 Task: Create new Company, with domain: 'omron.com' and type: 'Other'. Add new contact for this company, with mail Id: 'Arav.Singh@omron.com', First Name: Arav, Last name:  Singh, Job Title: 'Chief Financial Officer', Phone Number: '(201) 555-6792'. Change life cycle stage to  Lead and lead status to  Open. Logged in from softage.5@softage.net
Action: Mouse moved to (76, 58)
Screenshot: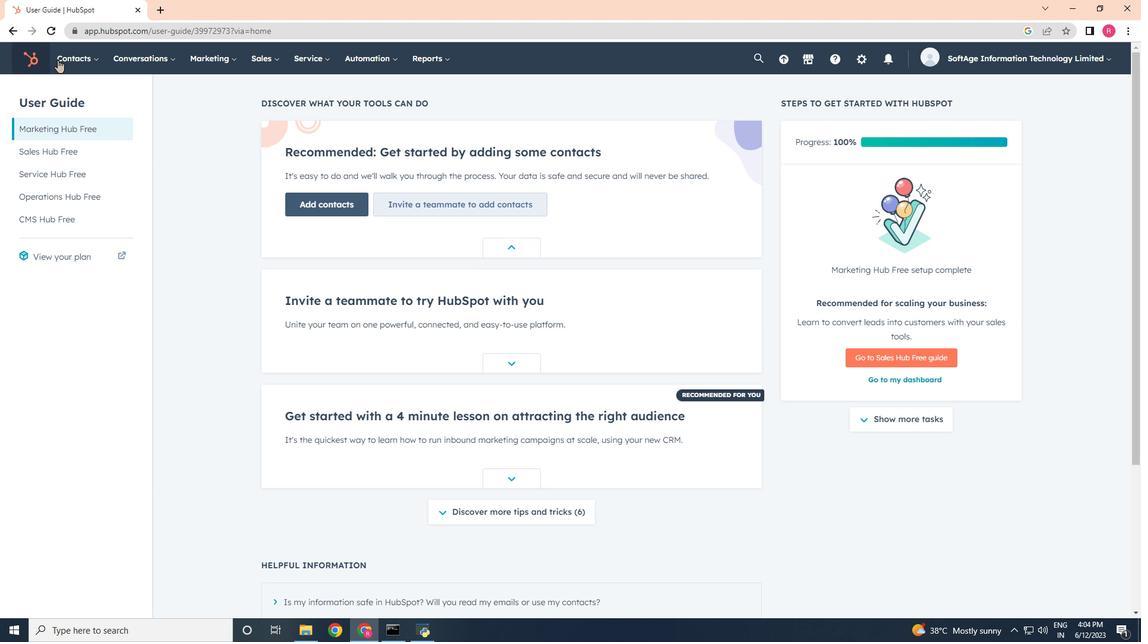 
Action: Mouse pressed left at (76, 58)
Screenshot: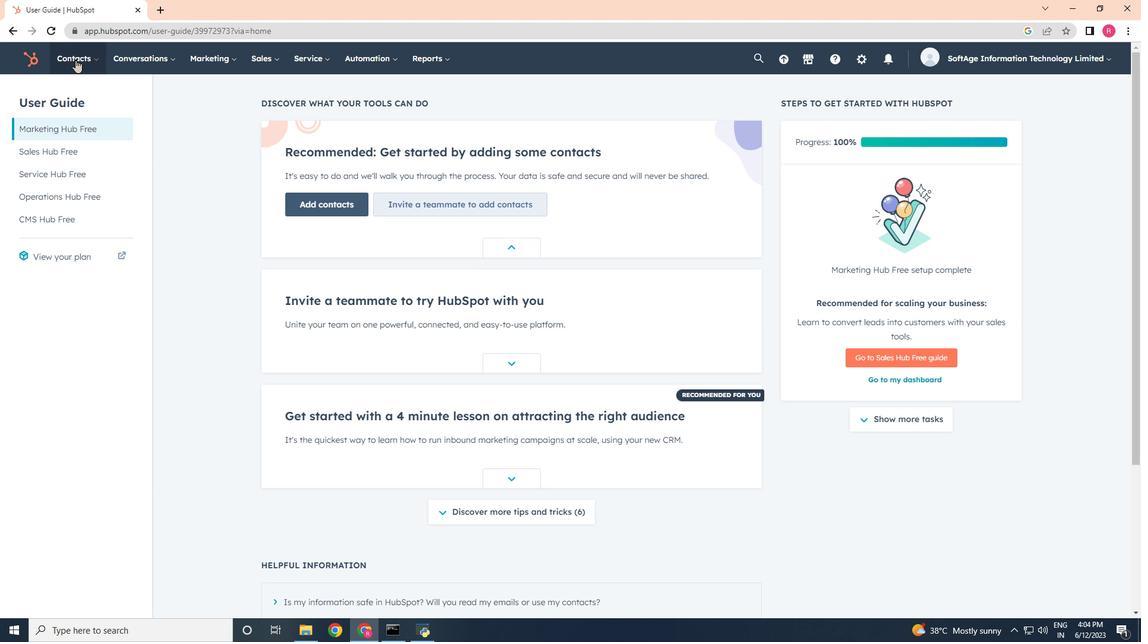 
Action: Mouse moved to (93, 123)
Screenshot: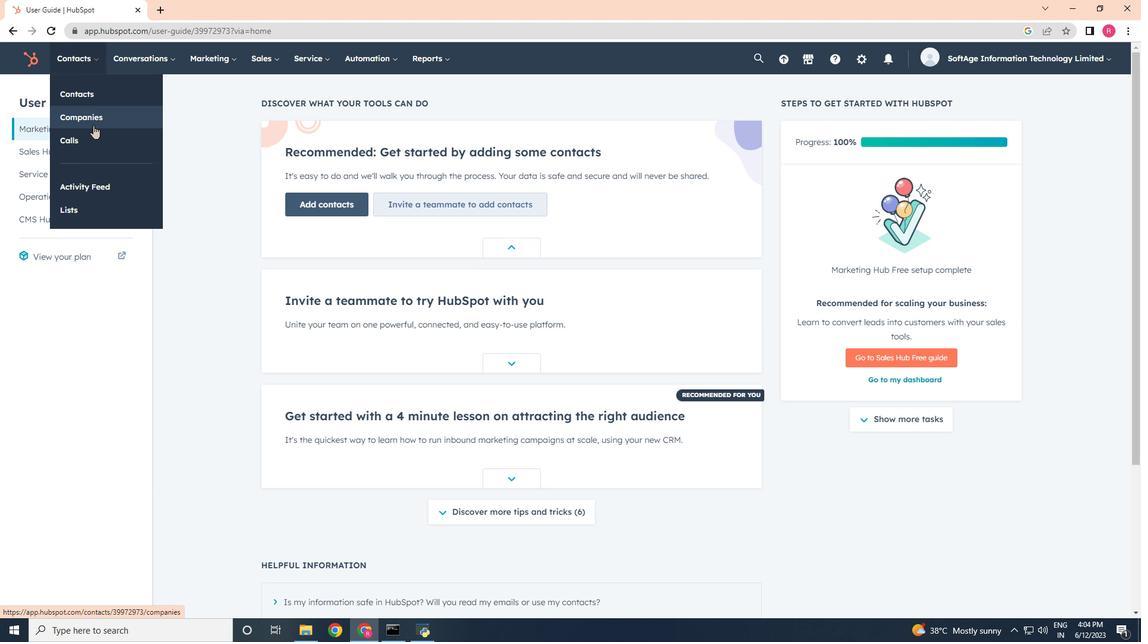 
Action: Mouse pressed left at (93, 123)
Screenshot: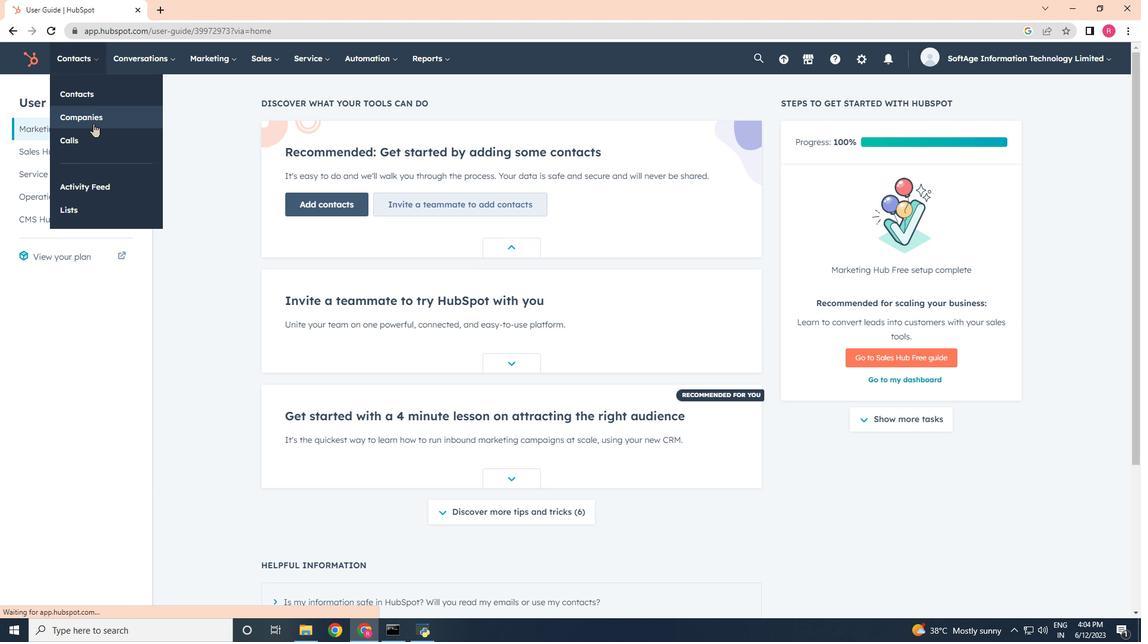 
Action: Mouse moved to (1087, 106)
Screenshot: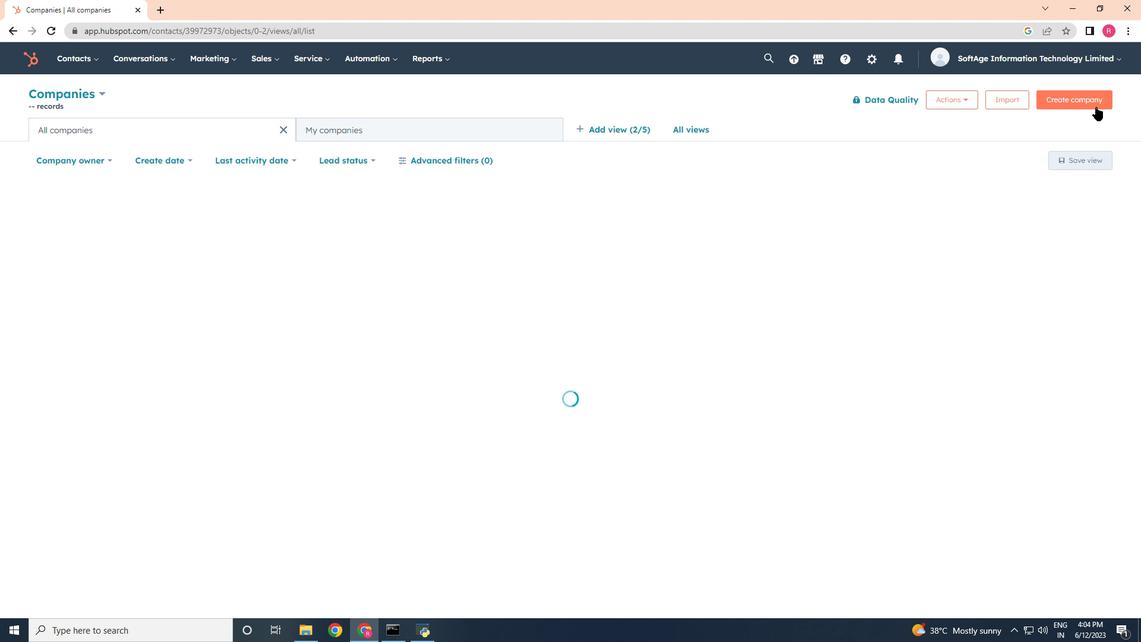 
Action: Mouse pressed left at (1087, 106)
Screenshot: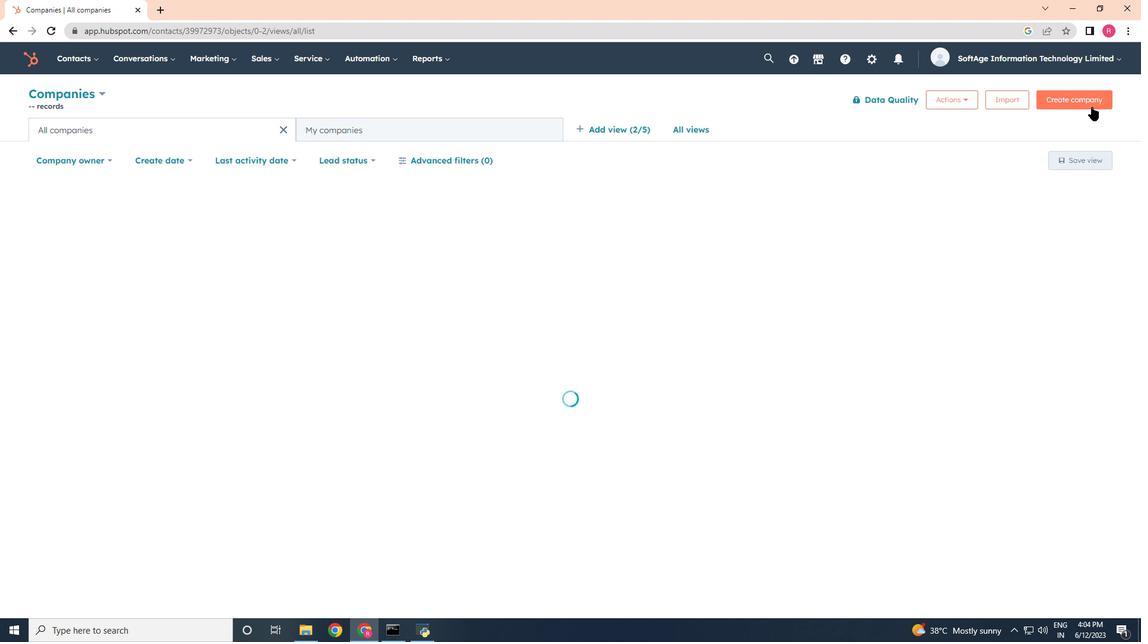 
Action: Mouse moved to (844, 160)
Screenshot: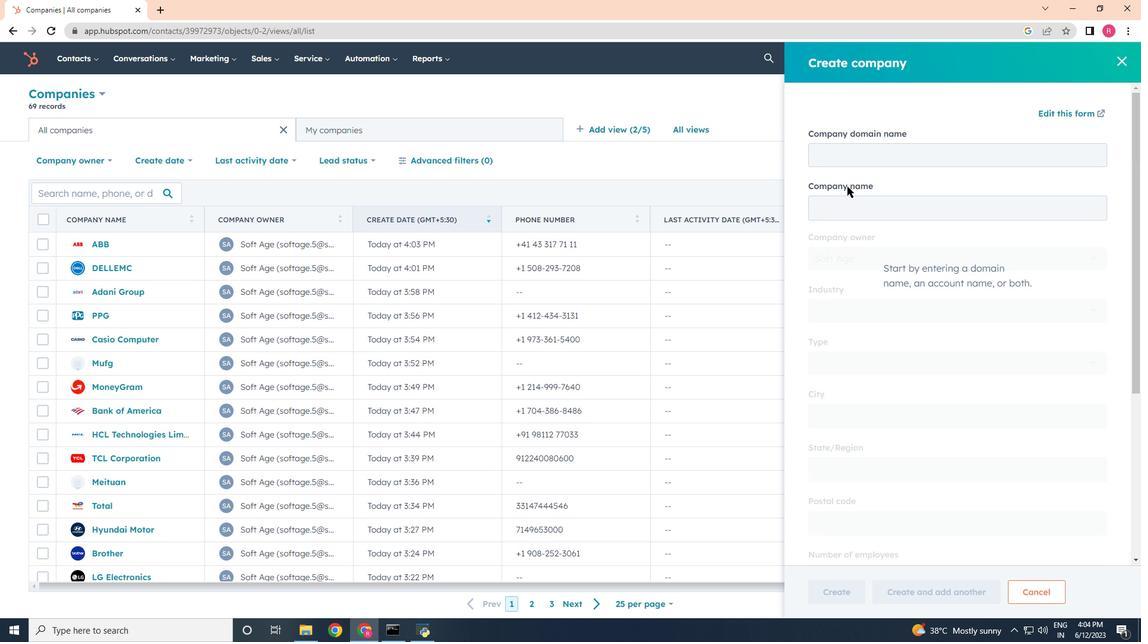 
Action: Mouse pressed left at (844, 160)
Screenshot: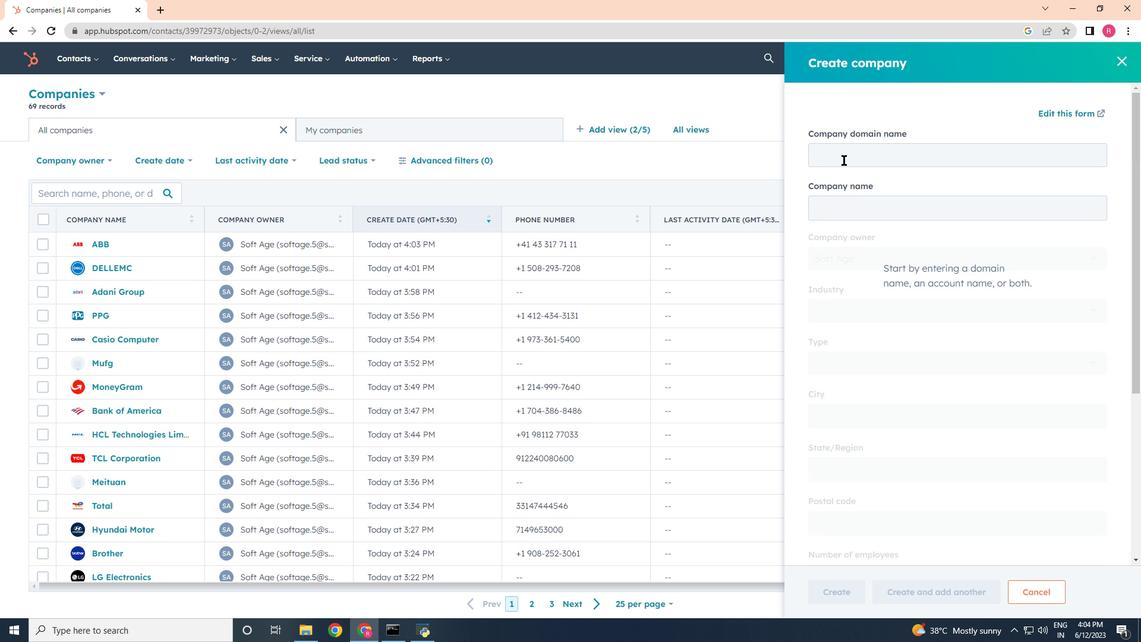 
Action: Mouse moved to (844, 159)
Screenshot: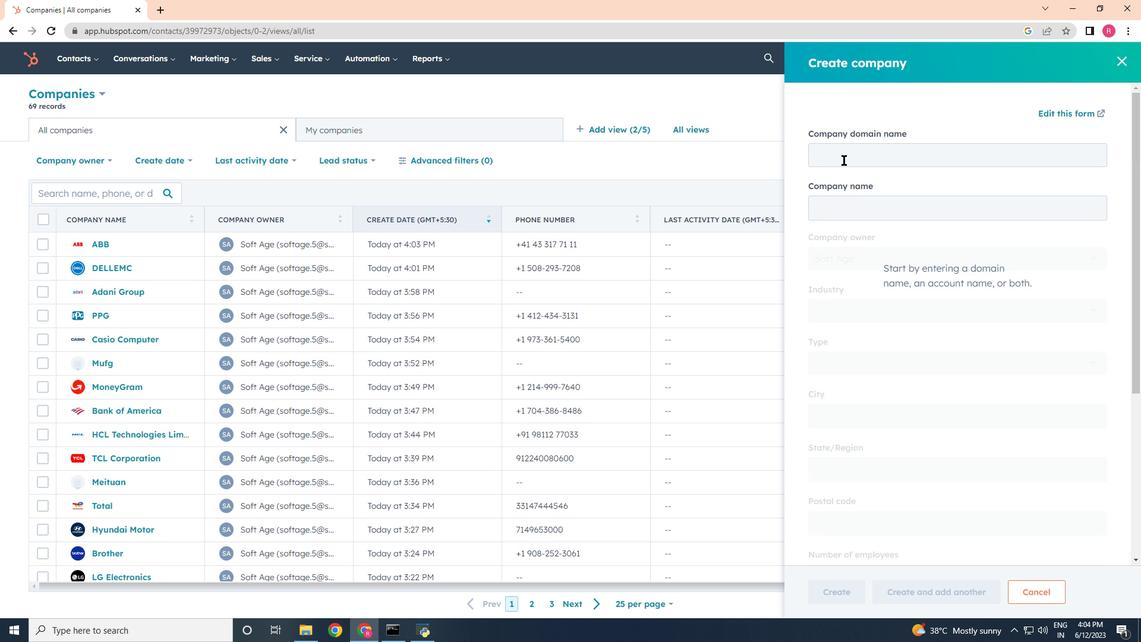 
Action: Key pressed omron.com
Screenshot: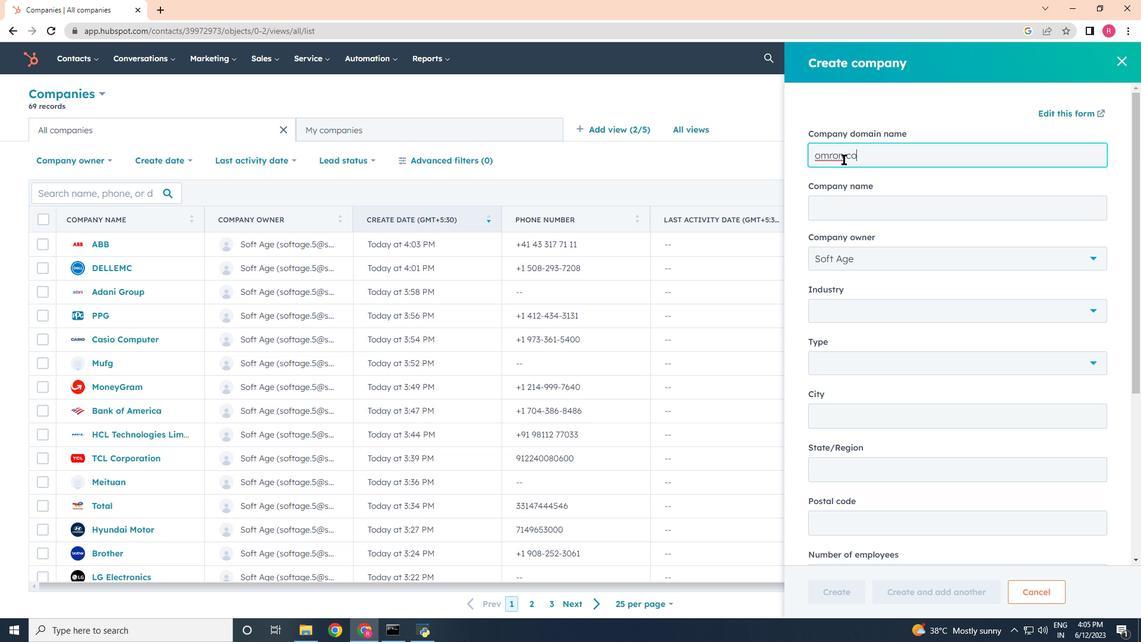 
Action: Mouse moved to (870, 354)
Screenshot: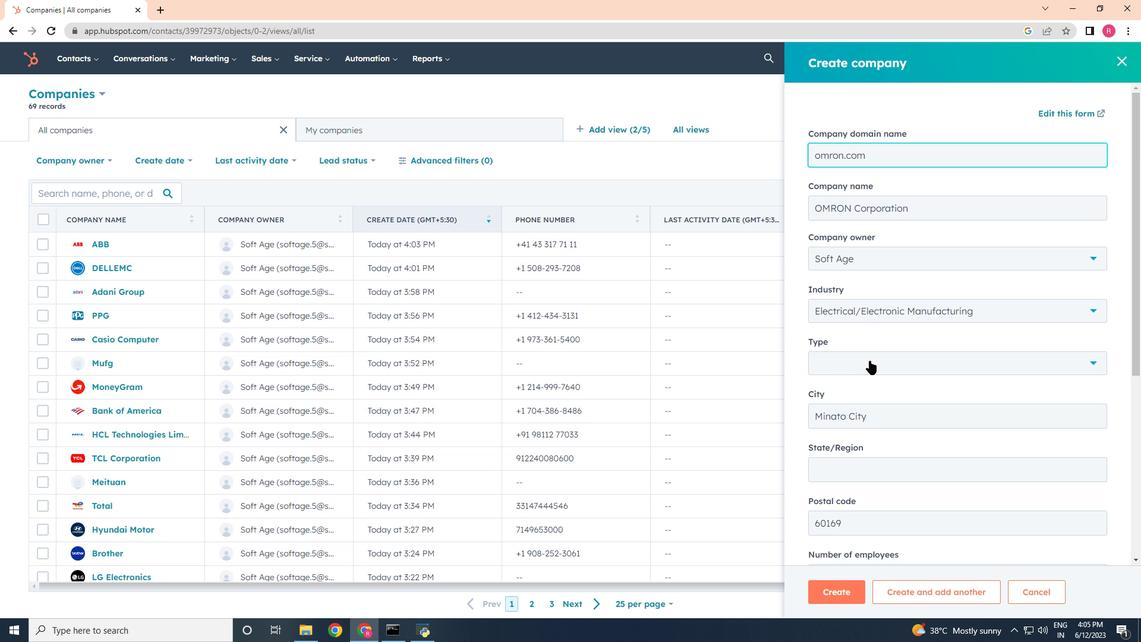 
Action: Mouse pressed left at (870, 354)
Screenshot: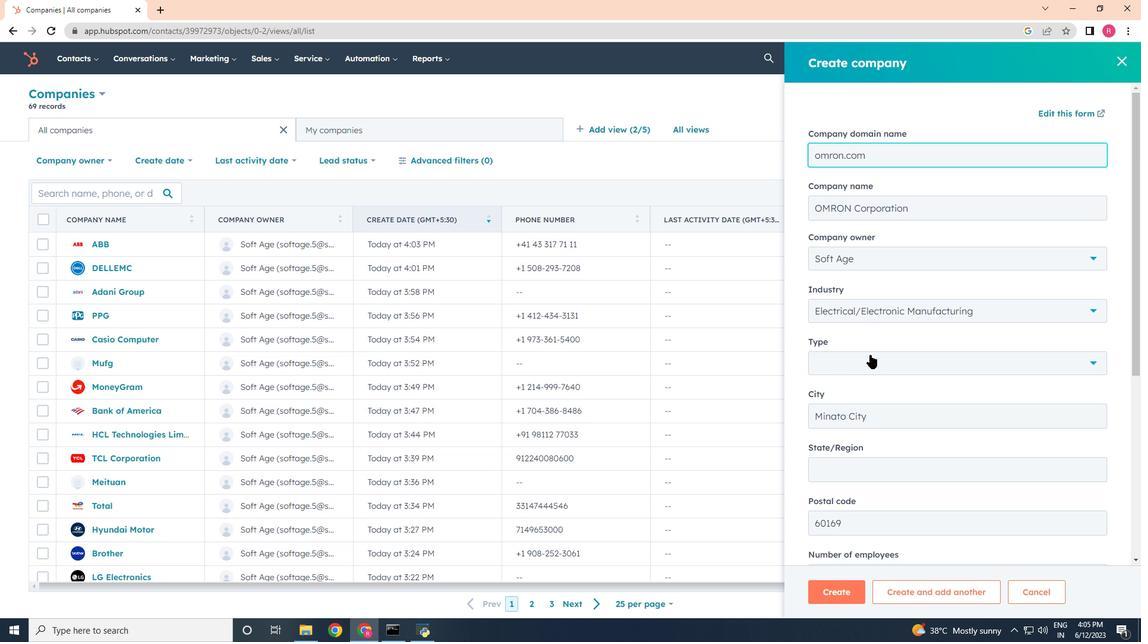 
Action: Mouse moved to (866, 516)
Screenshot: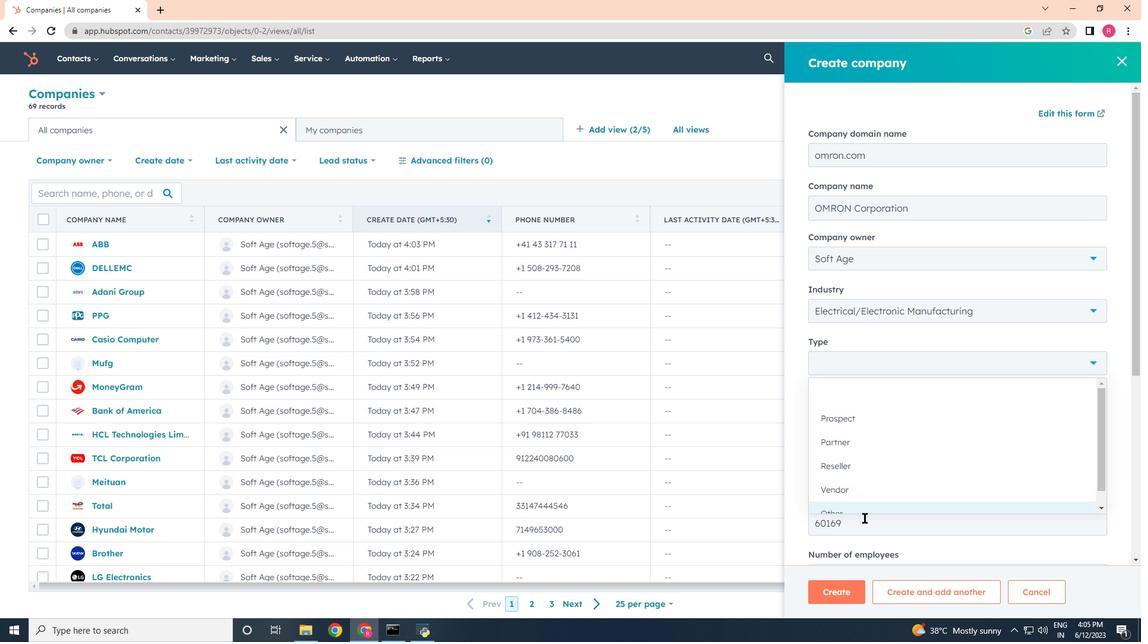 
Action: Mouse pressed left at (866, 516)
Screenshot: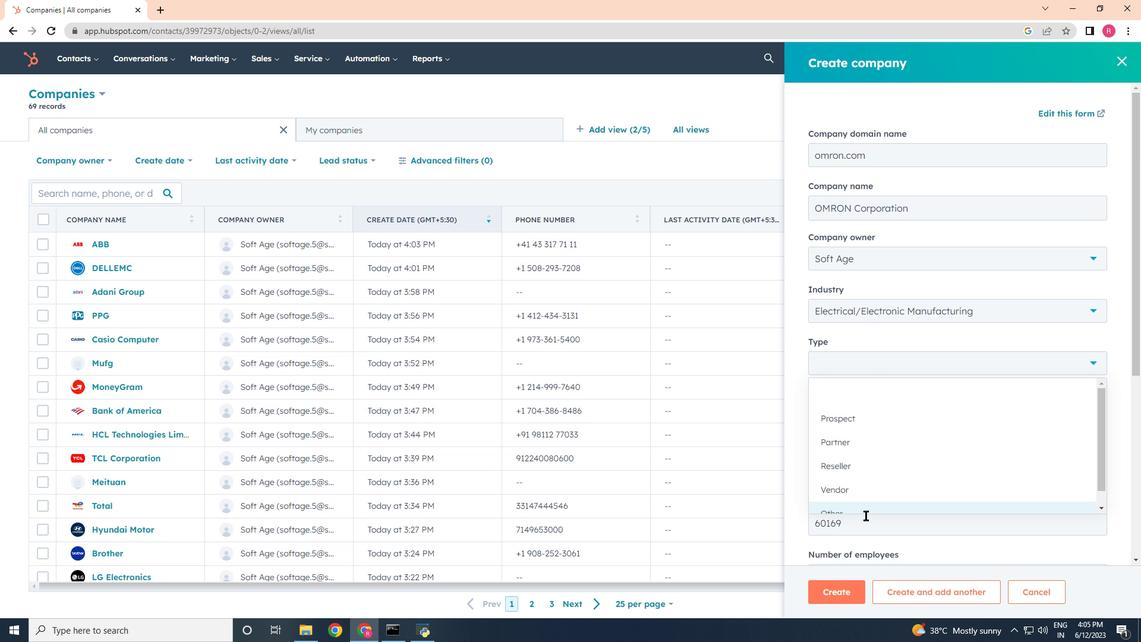
Action: Mouse moved to (909, 475)
Screenshot: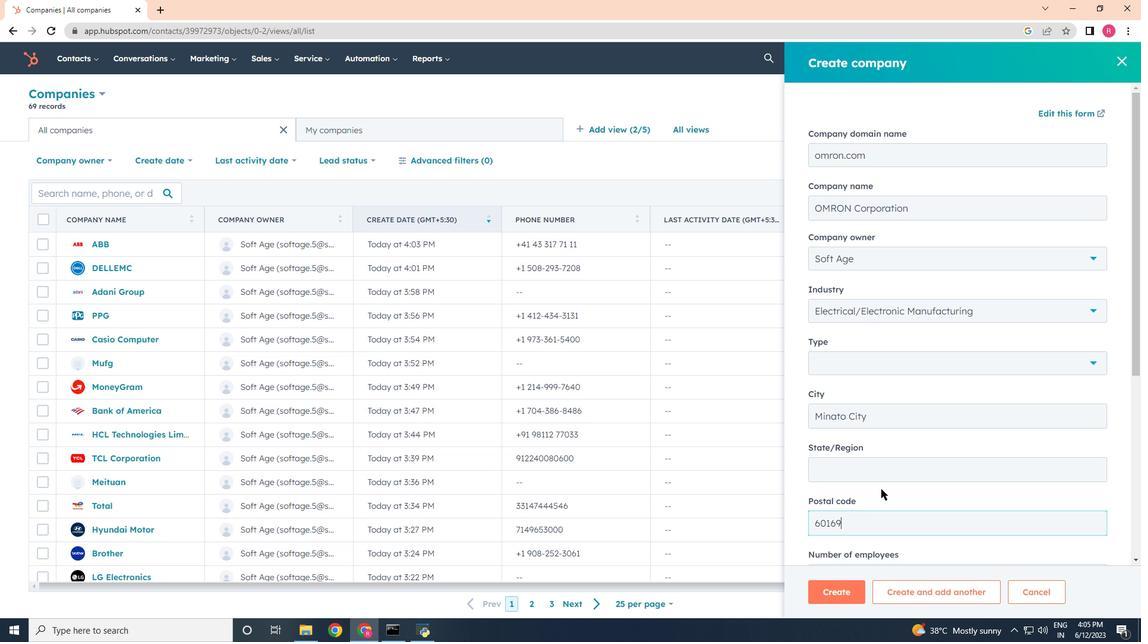 
Action: Mouse scrolled (909, 474) with delta (0, 0)
Screenshot: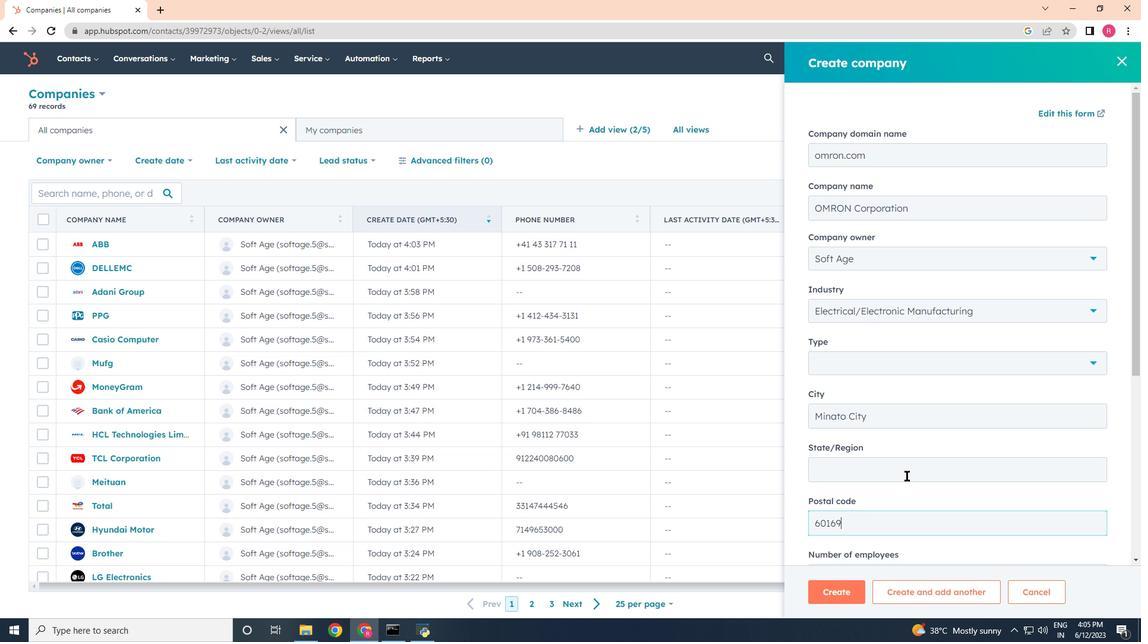 
Action: Mouse scrolled (909, 474) with delta (0, 0)
Screenshot: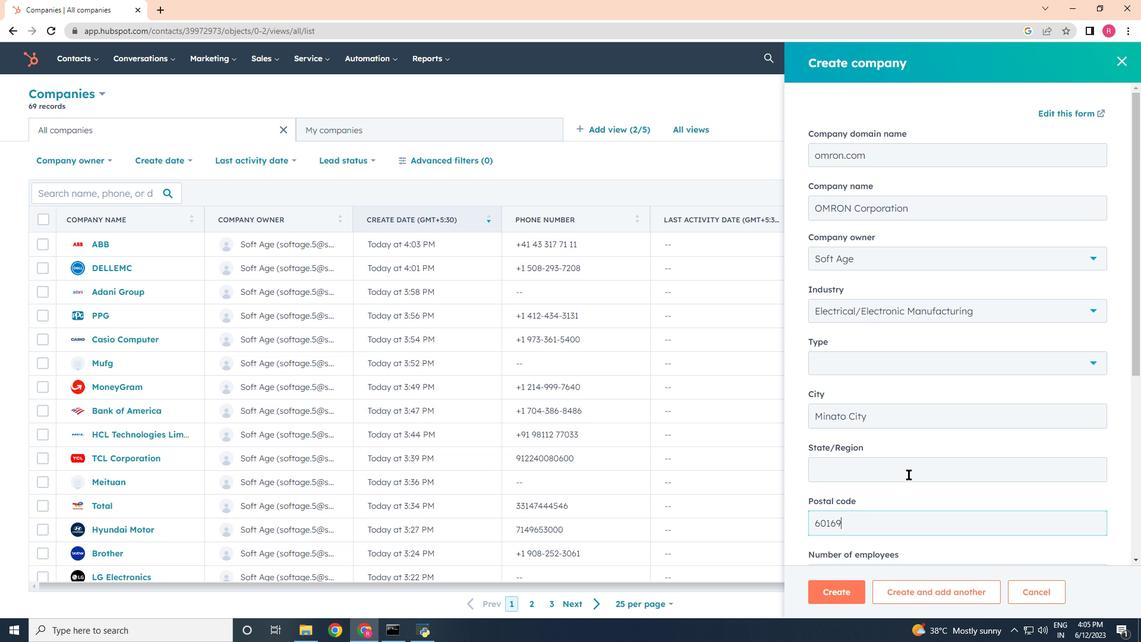 
Action: Mouse scrolled (909, 474) with delta (0, 0)
Screenshot: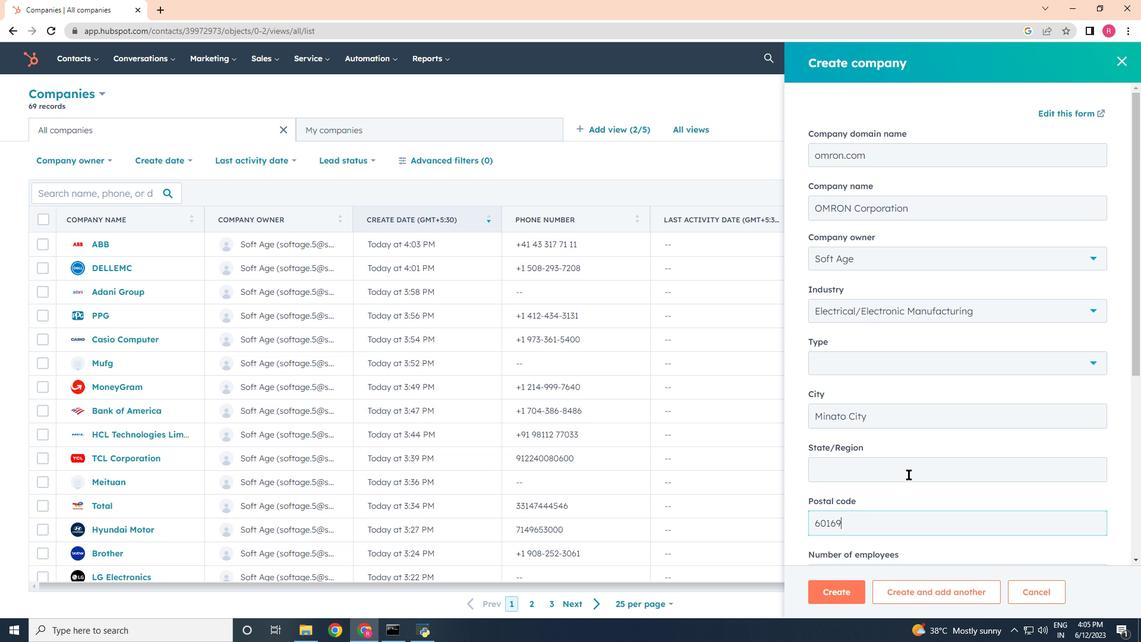 
Action: Mouse scrolled (909, 474) with delta (0, 0)
Screenshot: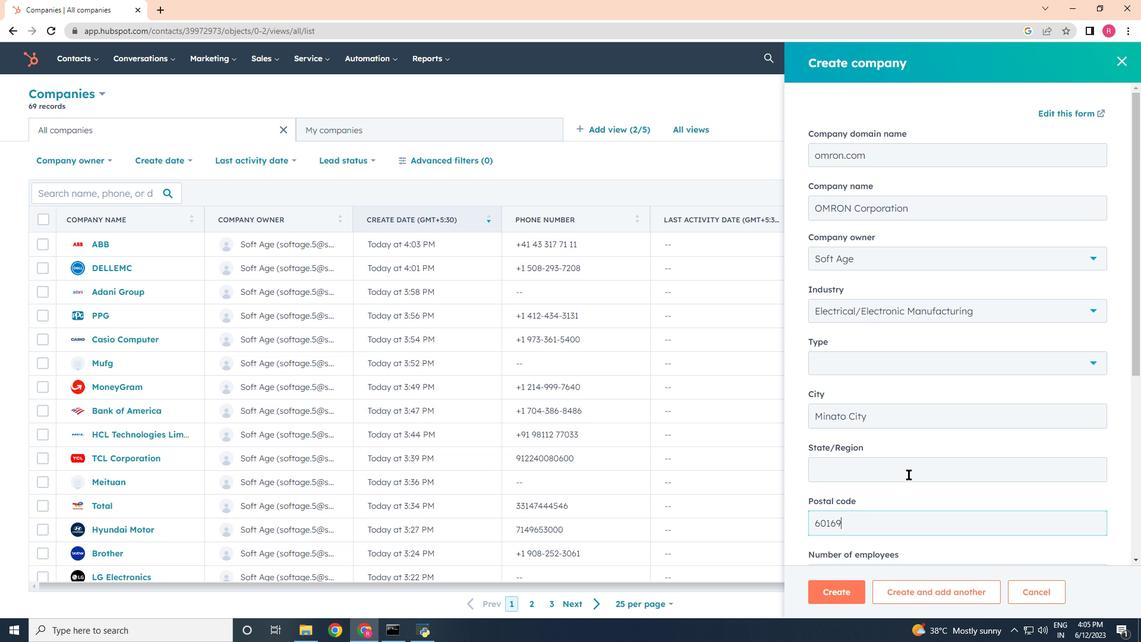 
Action: Mouse scrolled (909, 474) with delta (0, 0)
Screenshot: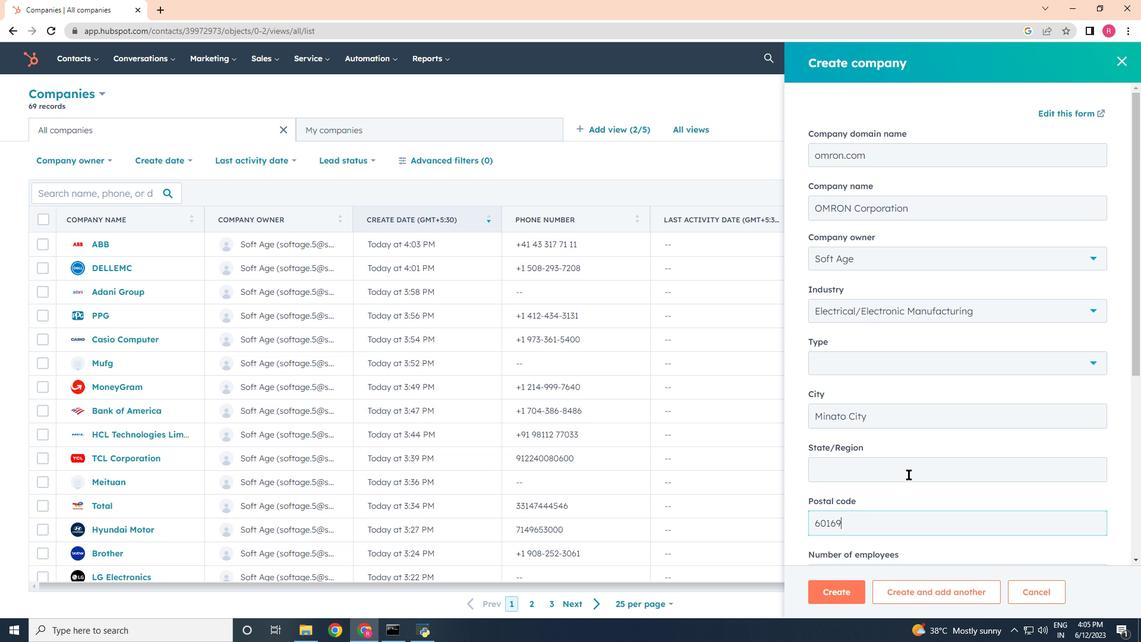 
Action: Mouse moved to (911, 473)
Screenshot: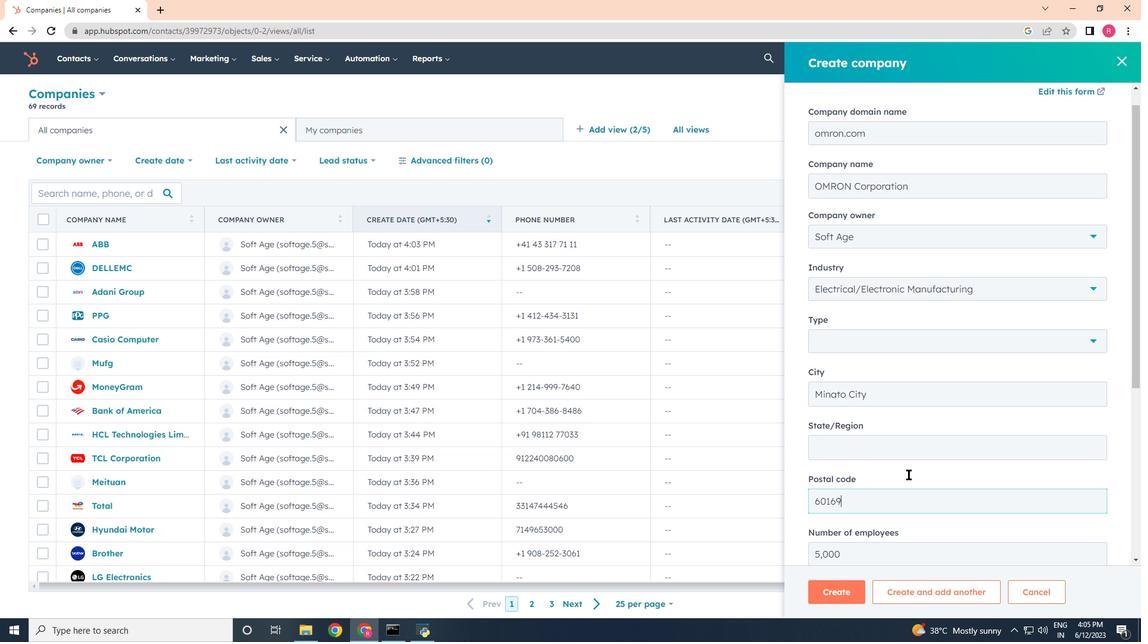 
Action: Mouse scrolled (911, 472) with delta (0, 0)
Screenshot: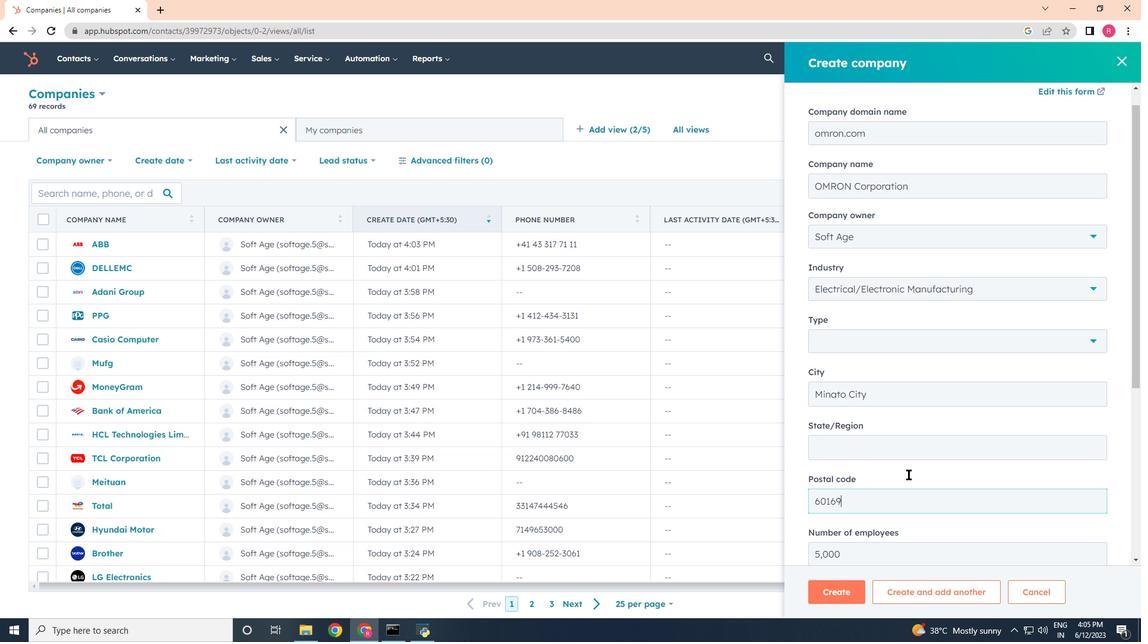 
Action: Mouse moved to (838, 588)
Screenshot: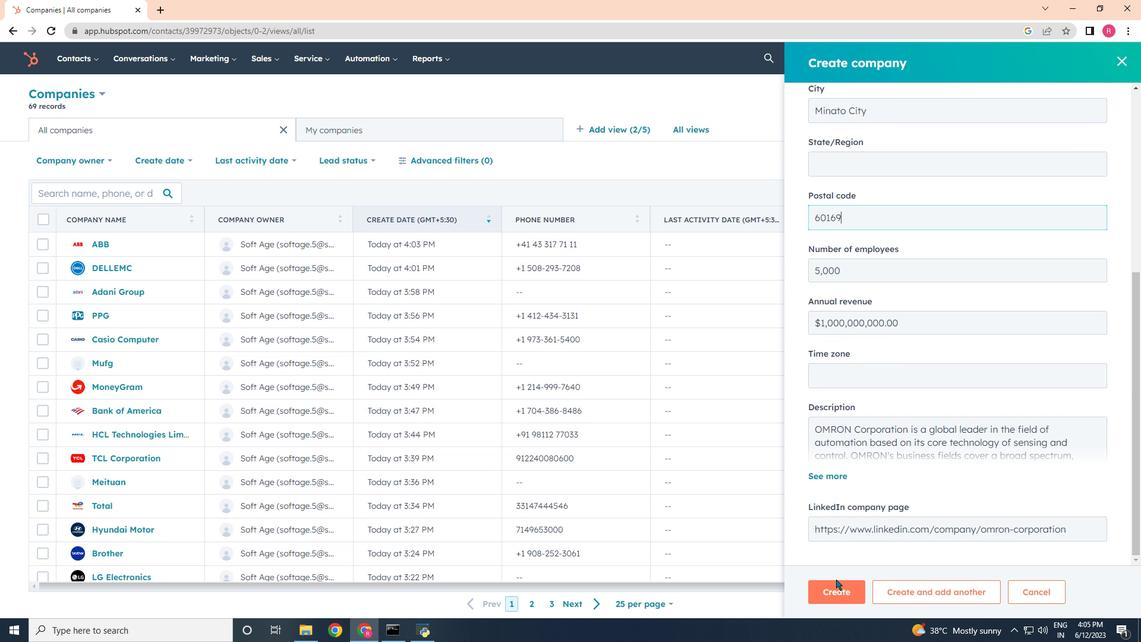 
Action: Mouse pressed left at (838, 588)
Screenshot: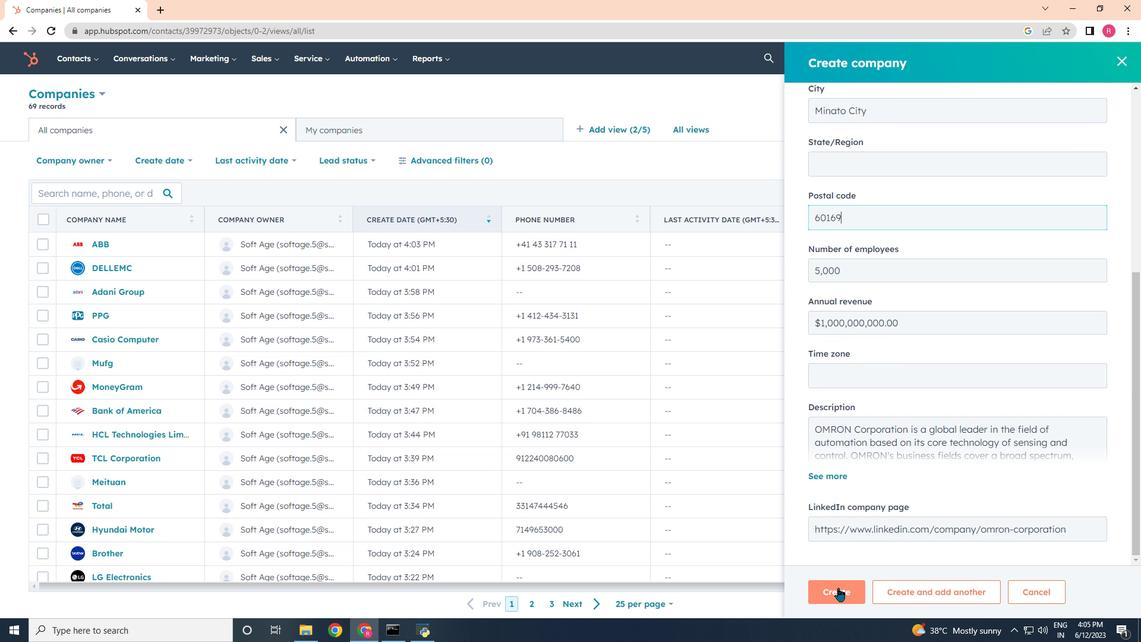 
Action: Mouse moved to (802, 383)
Screenshot: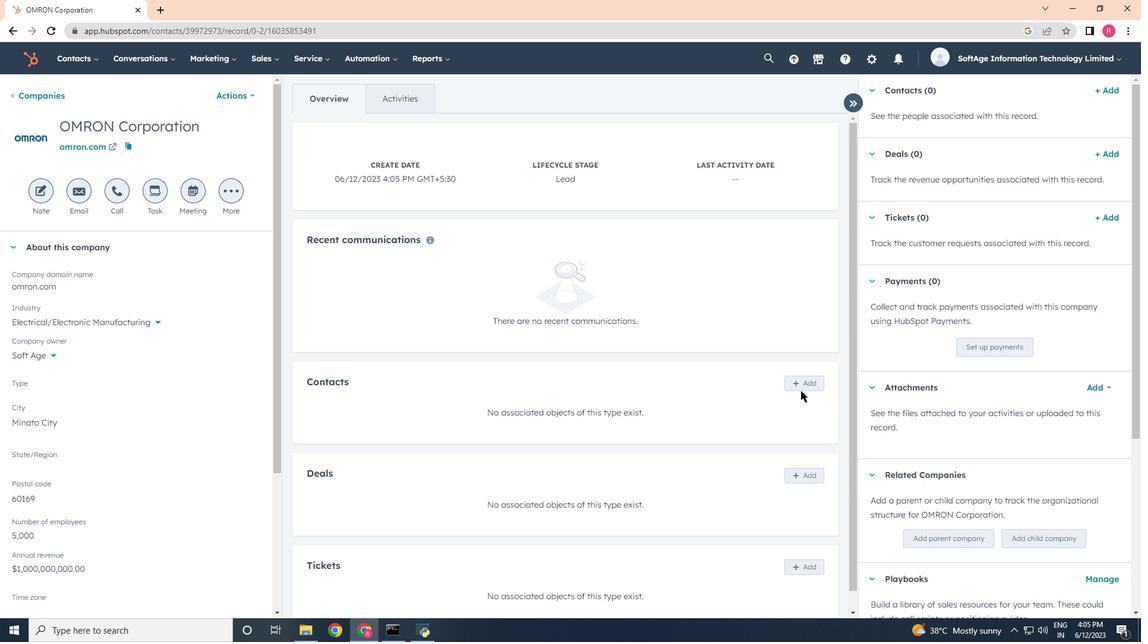 
Action: Mouse pressed left at (802, 383)
Screenshot: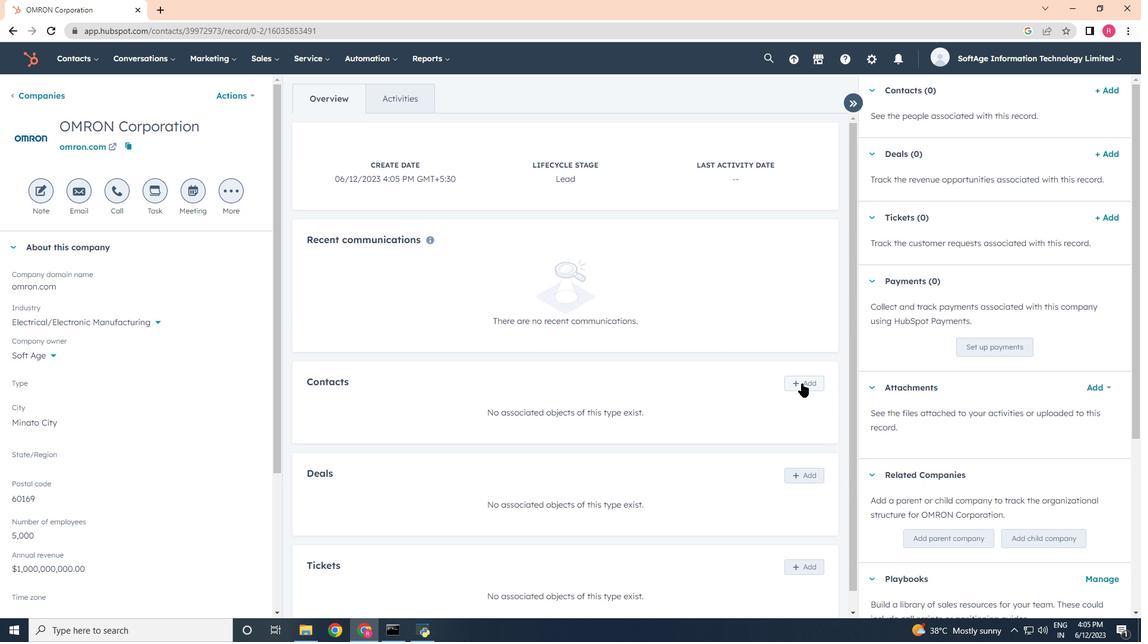 
Action: Mouse moved to (858, 124)
Screenshot: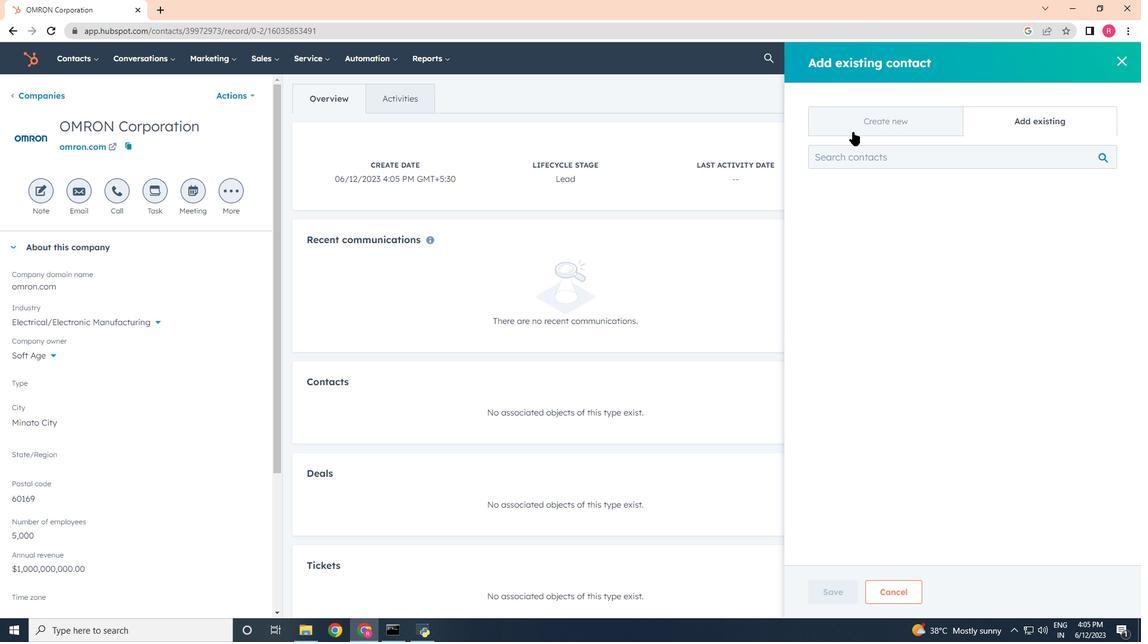 
Action: Mouse pressed left at (858, 124)
Screenshot: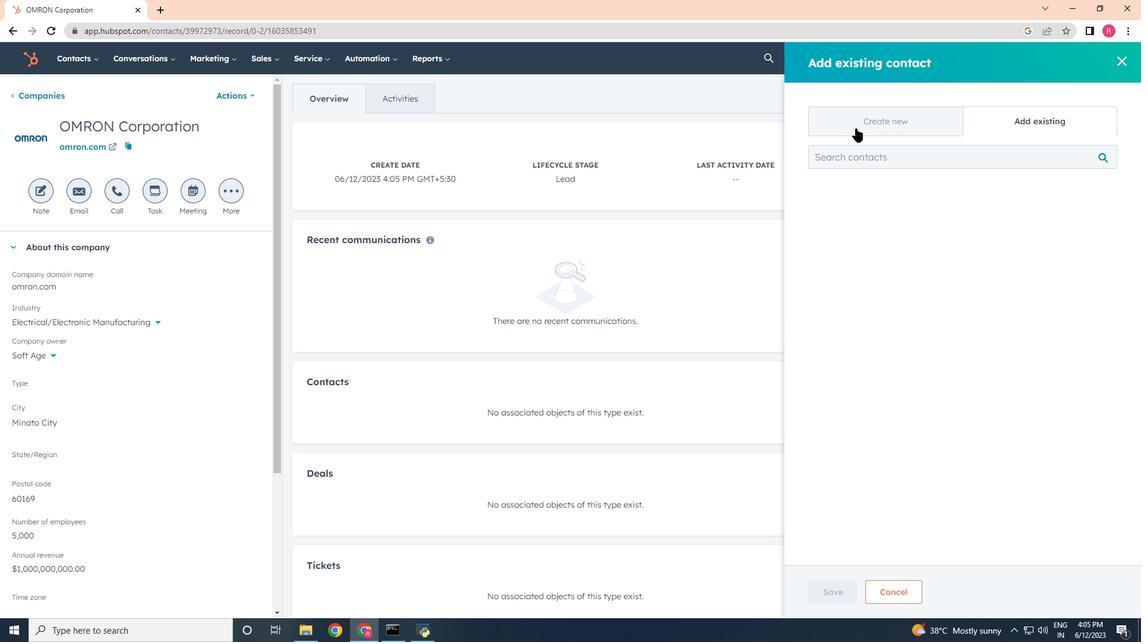
Action: Mouse moved to (859, 191)
Screenshot: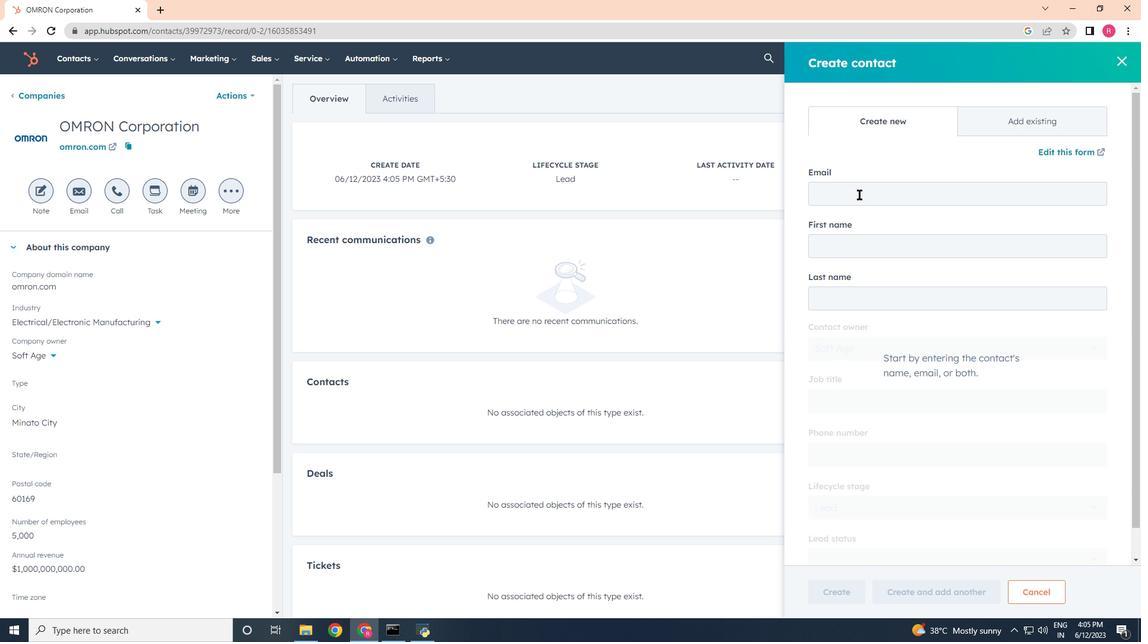 
Action: Mouse pressed left at (859, 191)
Screenshot: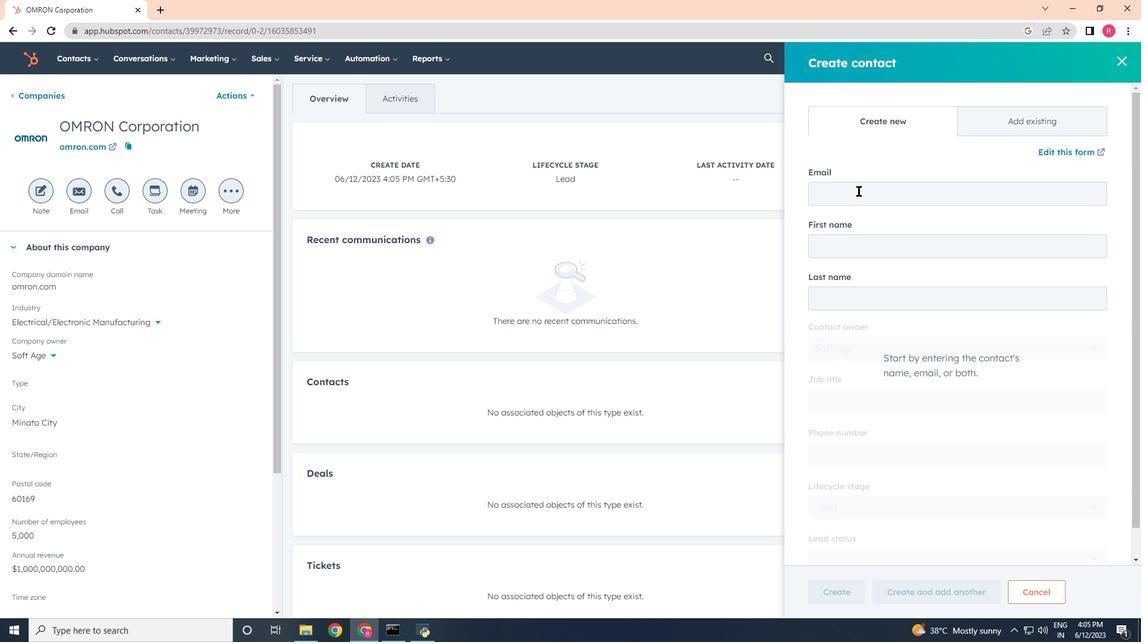 
Action: Key pressed <Key.shift>Arav.singh<Key.shift>@omron.com
Screenshot: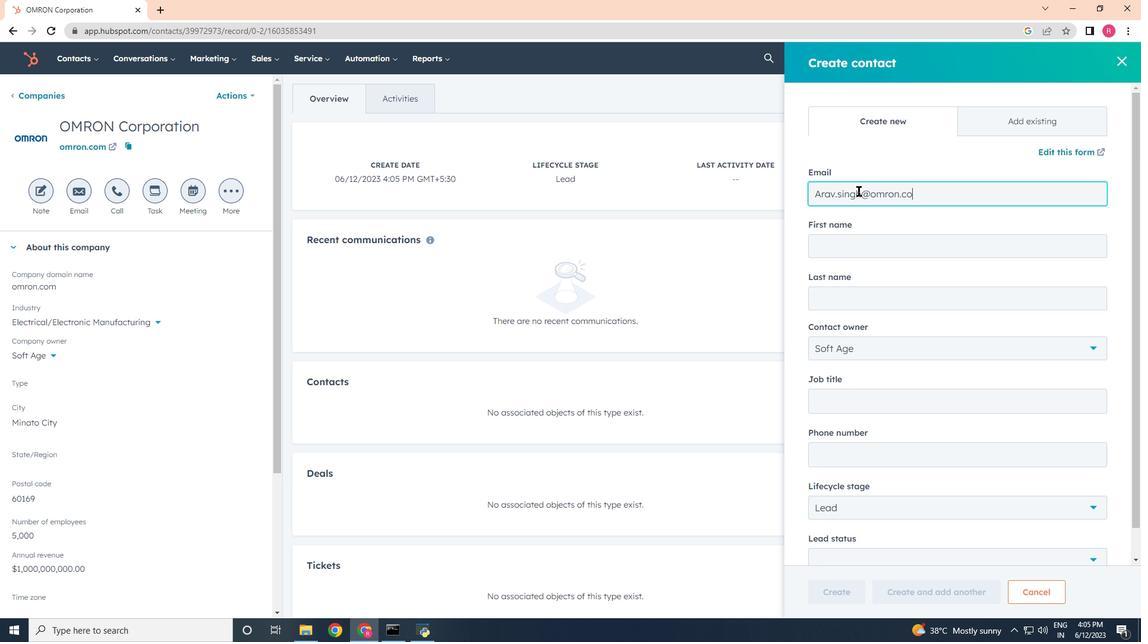 
Action: Mouse moved to (890, 243)
Screenshot: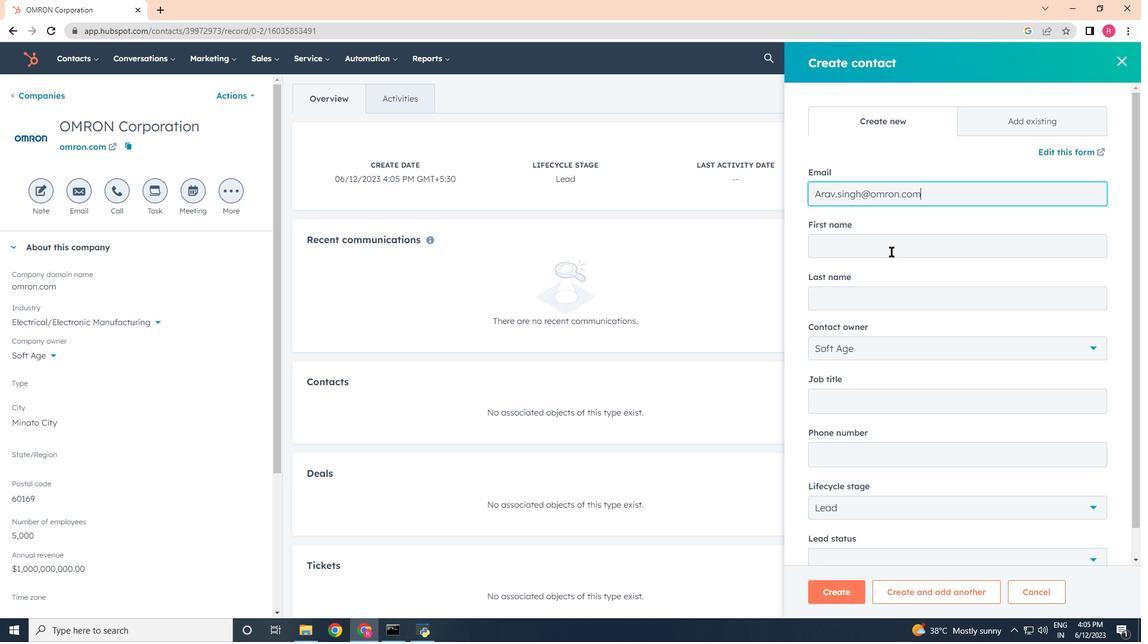 
Action: Mouse pressed left at (890, 243)
Screenshot: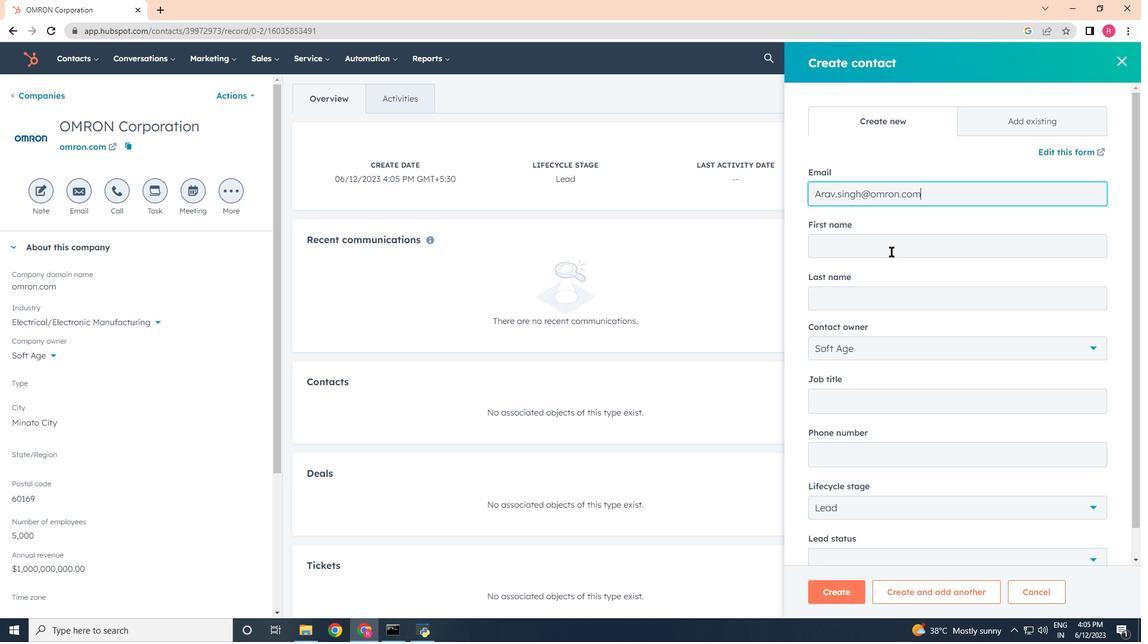 
Action: Mouse moved to (892, 241)
Screenshot: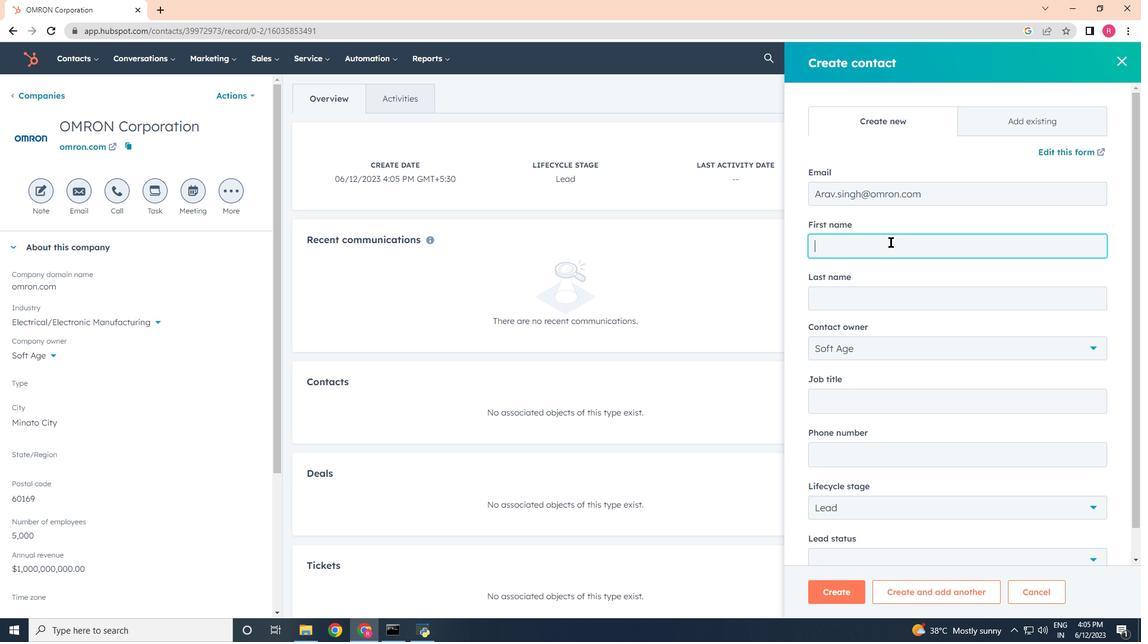 
Action: Key pressed <Key.shift><Key.shift><Key.shift><Key.shift><Key.shift><Key.shift><Key.shift><Key.shift><Key.shift><Key.shift>Arav<Key.tab><Key.shift><Key.shift><Key.shift><Key.shift>Singh
Screenshot: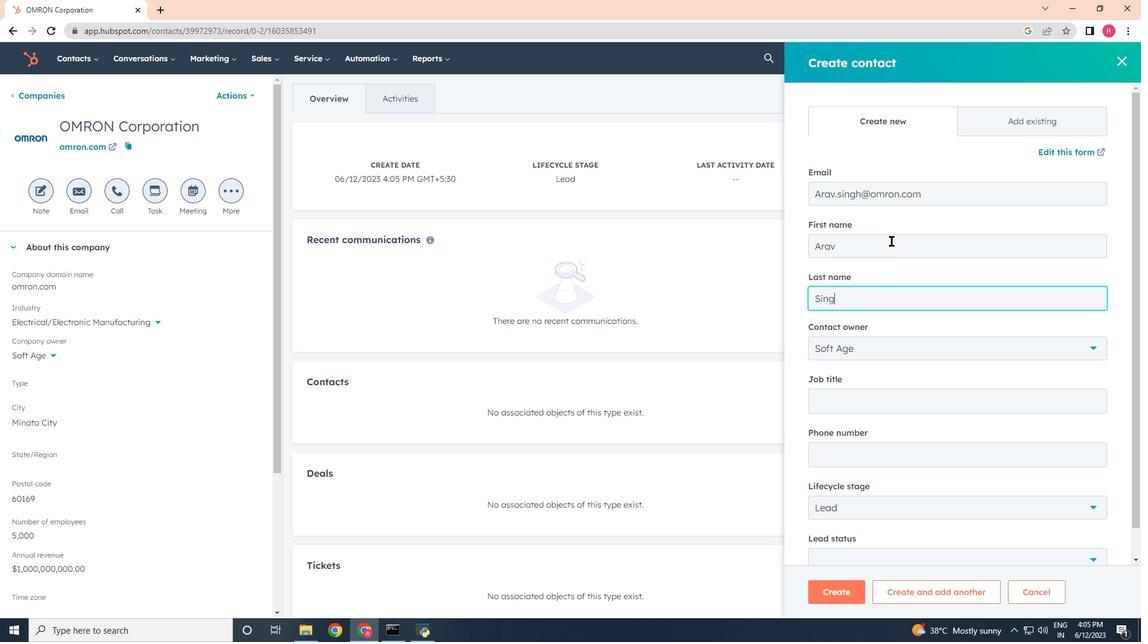 
Action: Mouse moved to (861, 394)
Screenshot: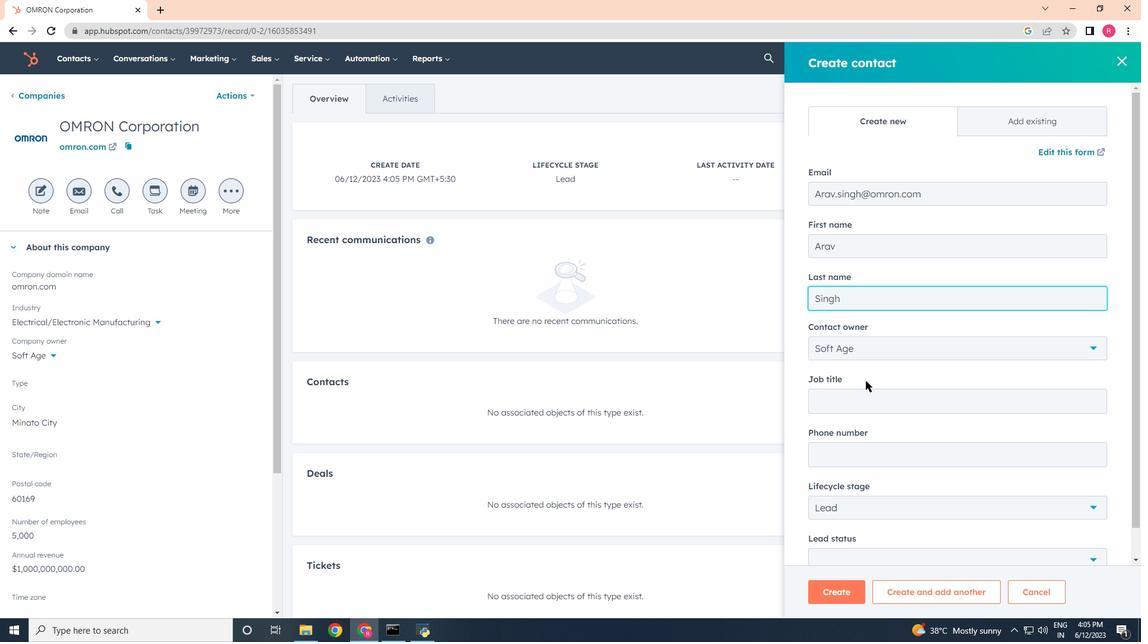 
Action: Mouse pressed left at (861, 394)
Screenshot: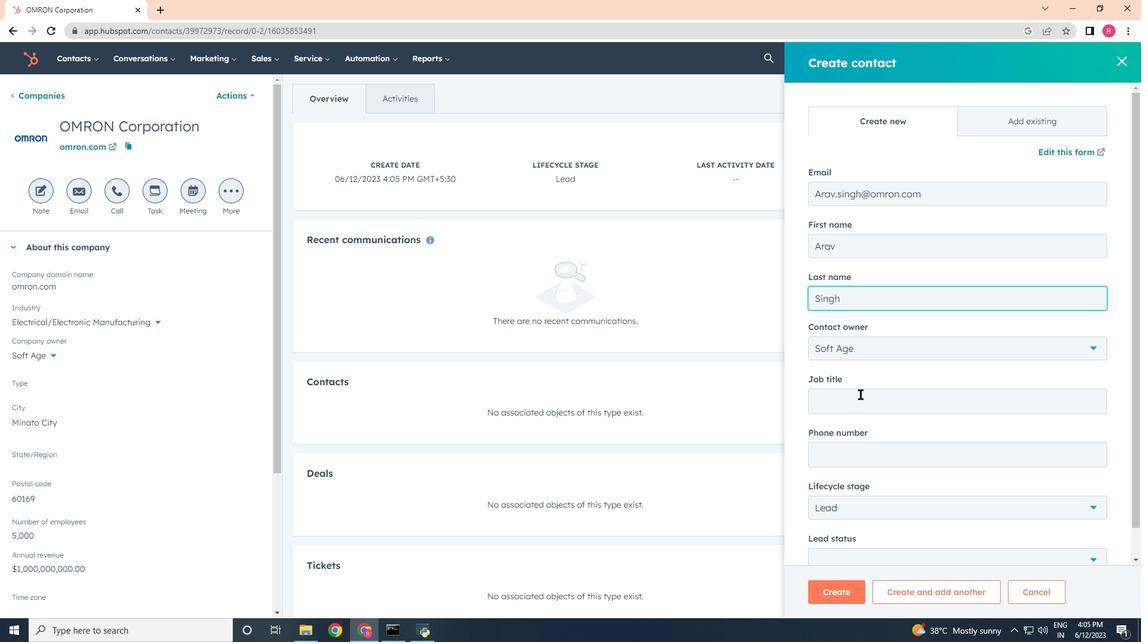 
Action: Key pressed <Key.shift>Chief<Key.space><Key.shift>Fina
Screenshot: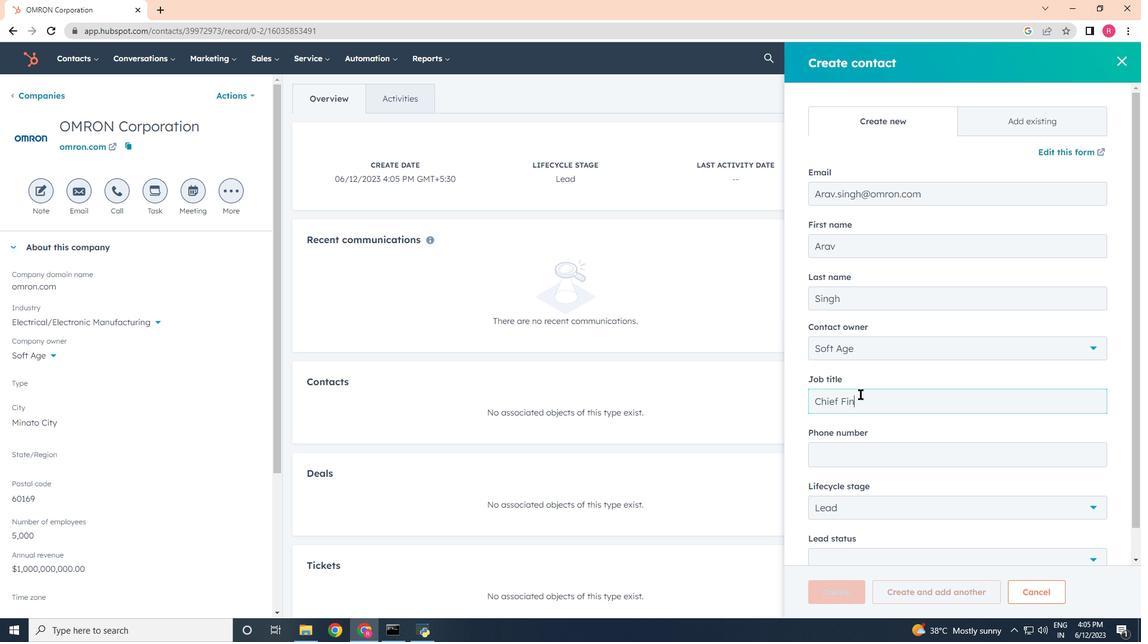 
Action: Mouse moved to (861, 394)
Screenshot: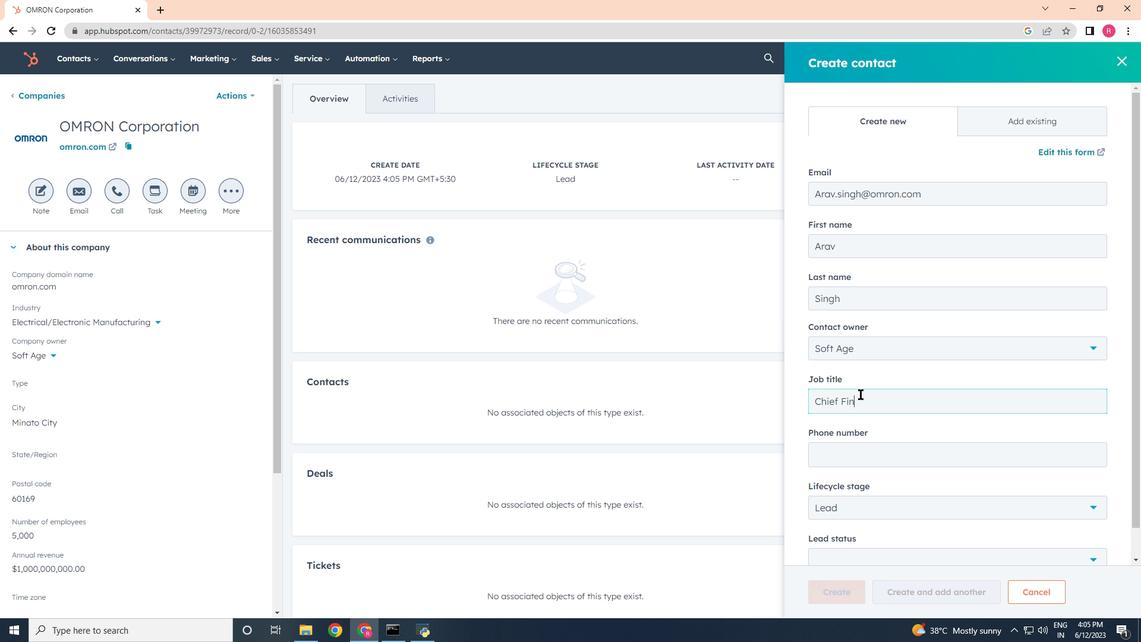 
Action: Key pressed ncial<Key.space><Key.shift>Officer<Key.tab>2015556792
Screenshot: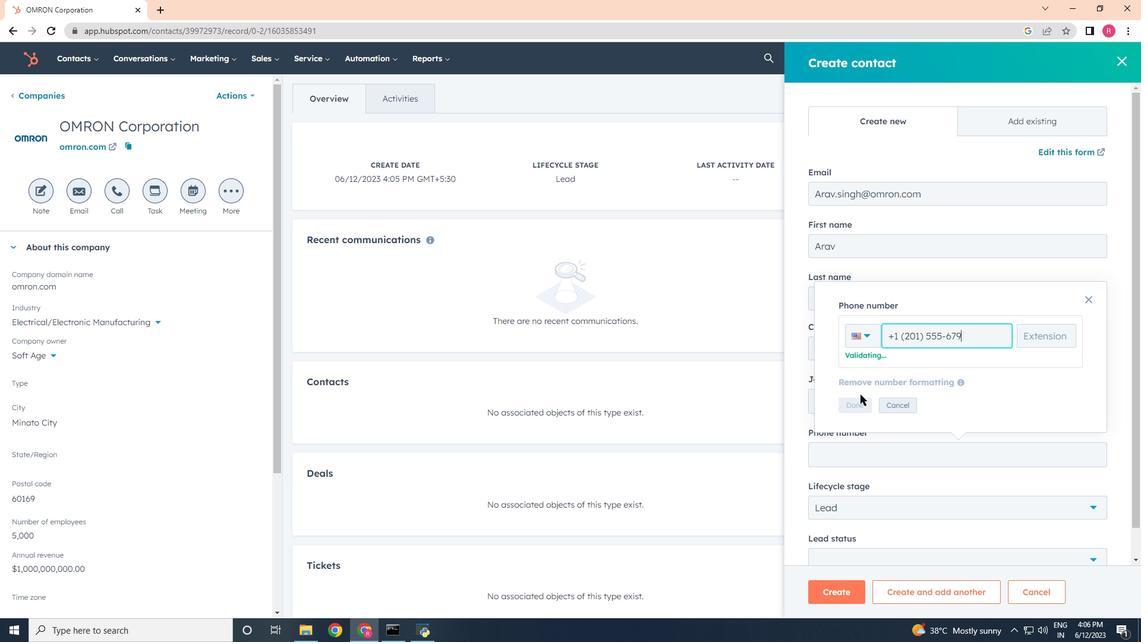 
Action: Mouse moved to (857, 408)
Screenshot: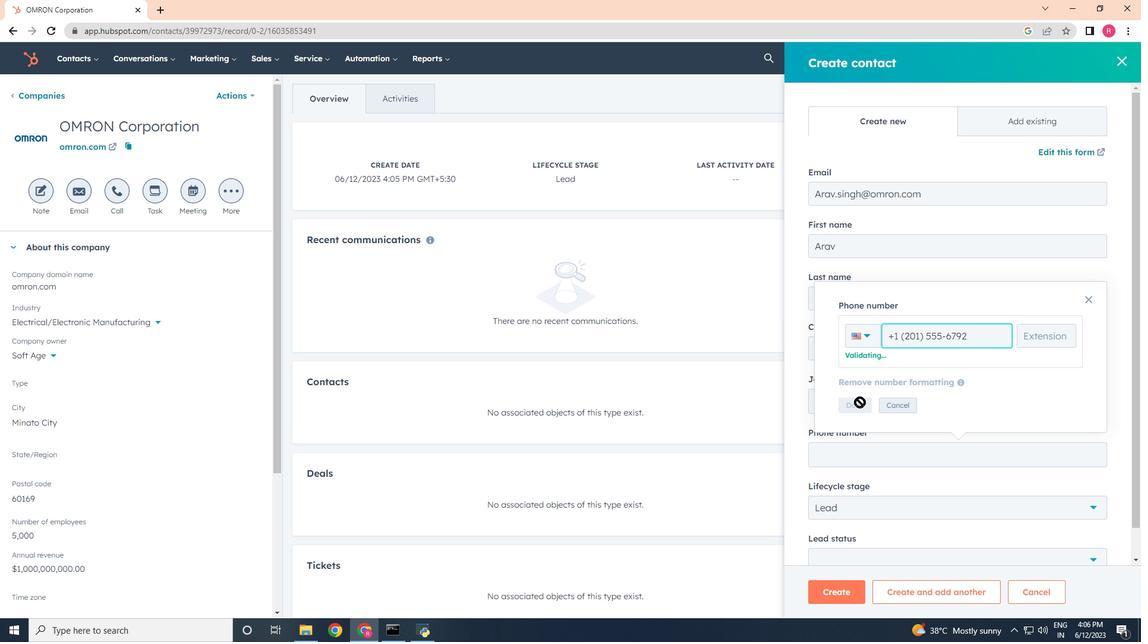
Action: Mouse pressed left at (857, 408)
Screenshot: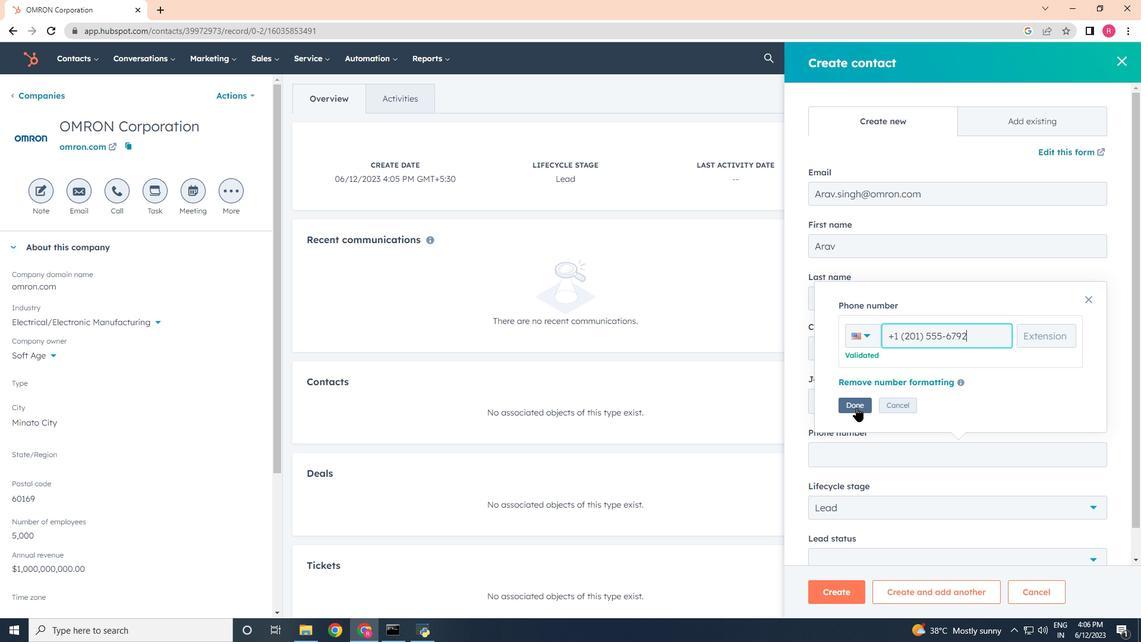 
Action: Mouse moved to (858, 457)
Screenshot: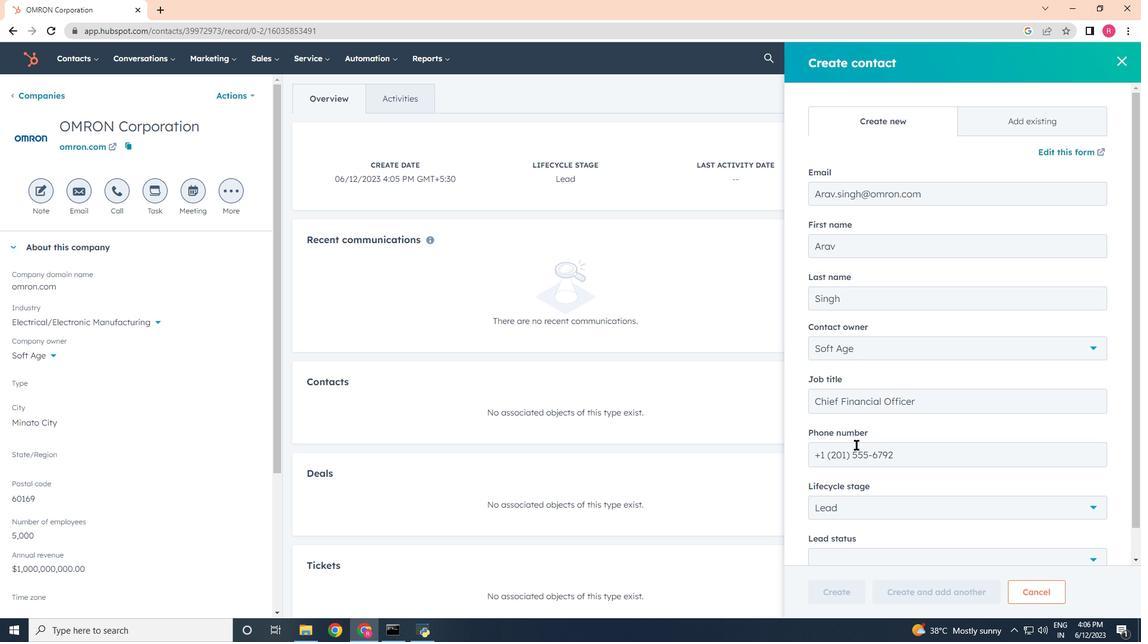 
Action: Mouse scrolled (858, 456) with delta (0, 0)
Screenshot: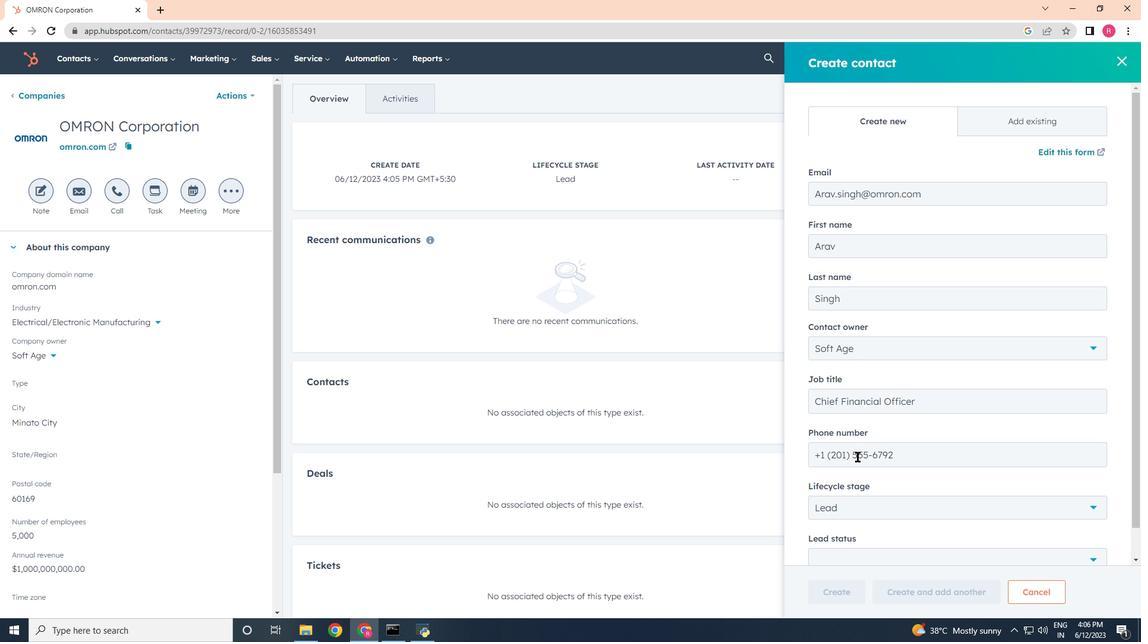 
Action: Mouse scrolled (858, 456) with delta (0, 0)
Screenshot: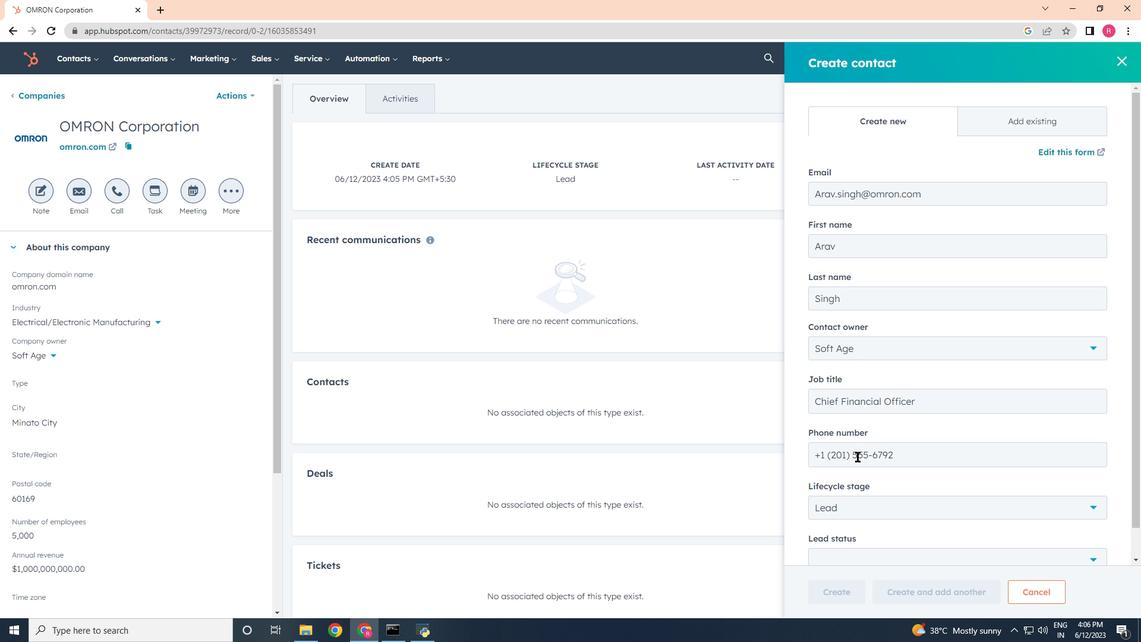 
Action: Mouse scrolled (858, 456) with delta (0, 0)
Screenshot: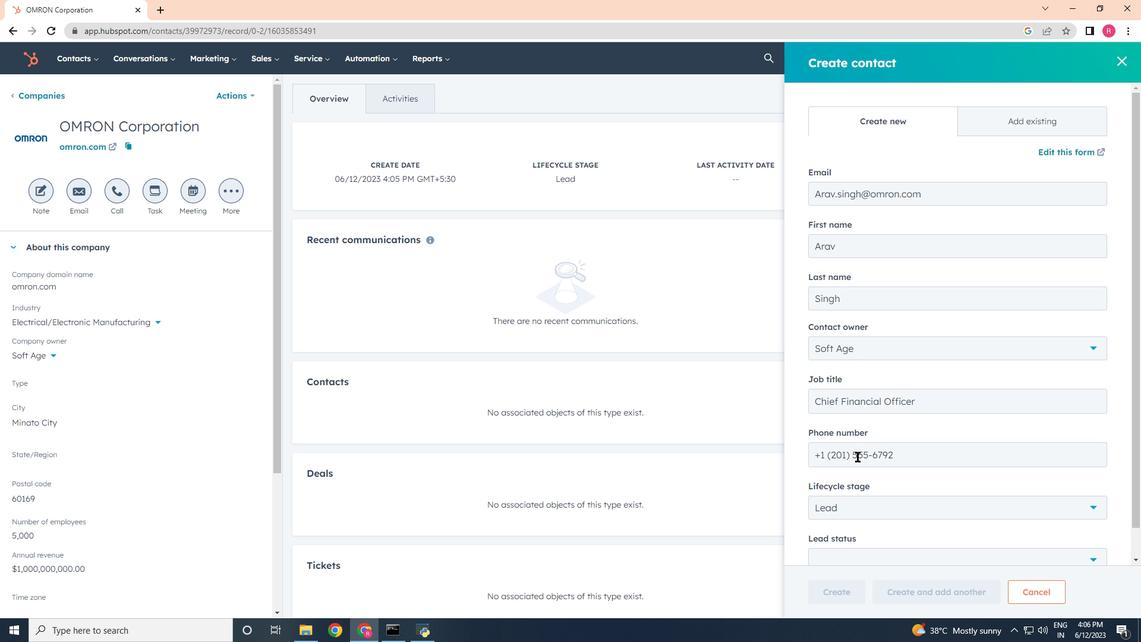 
Action: Mouse scrolled (858, 456) with delta (0, 0)
Screenshot: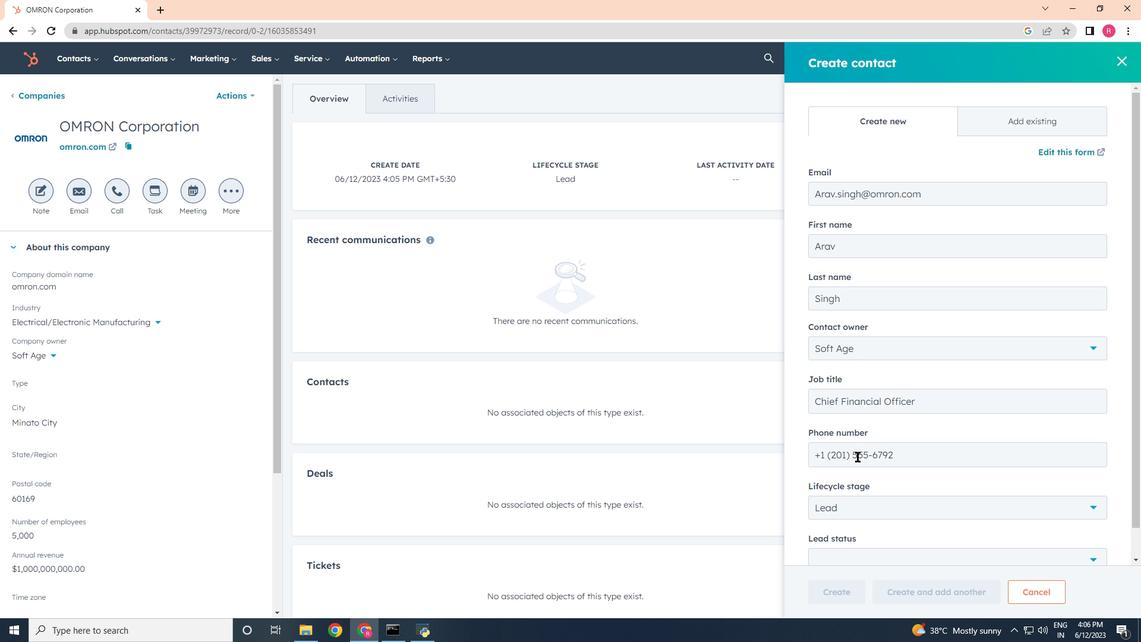 
Action: Mouse moved to (862, 479)
Screenshot: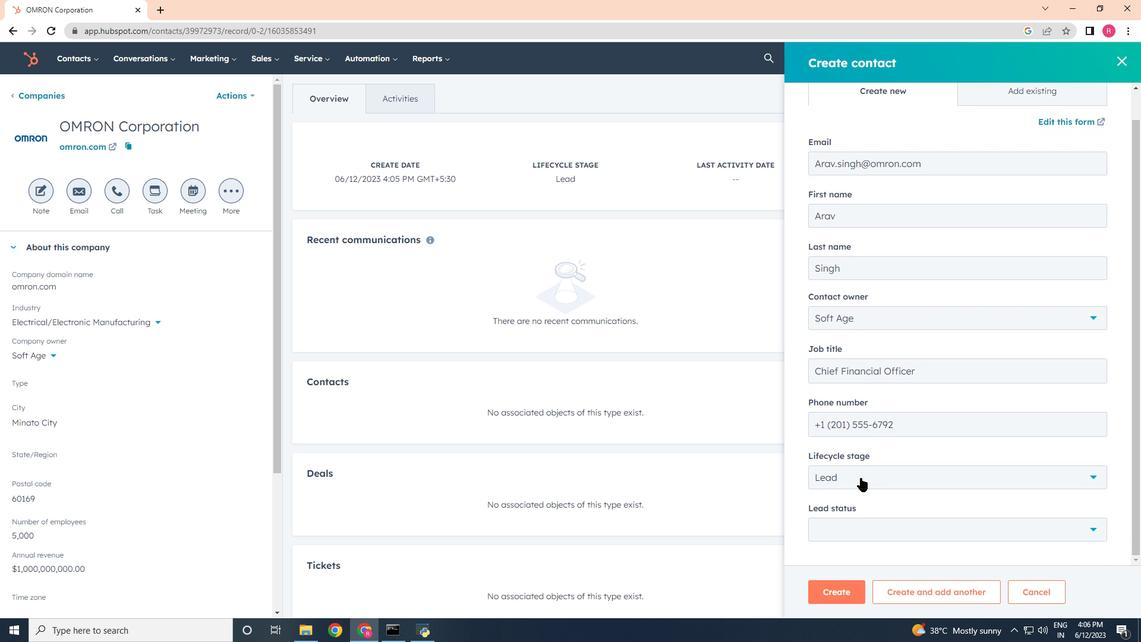 
Action: Mouse pressed left at (862, 479)
Screenshot: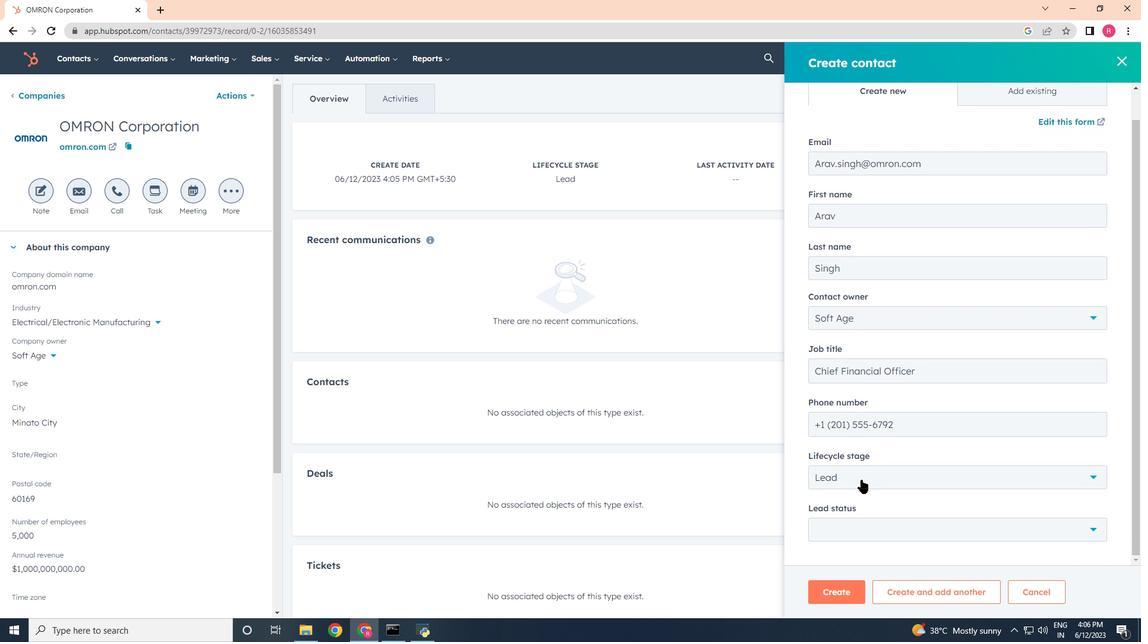 
Action: Mouse moved to (852, 377)
Screenshot: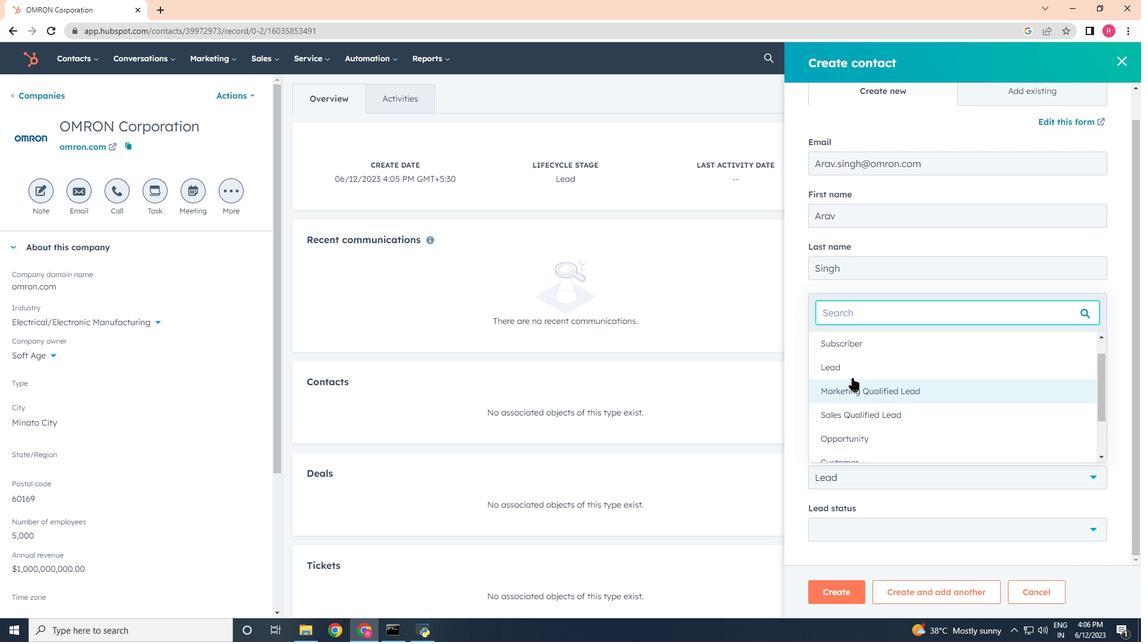 
Action: Mouse pressed left at (852, 377)
Screenshot: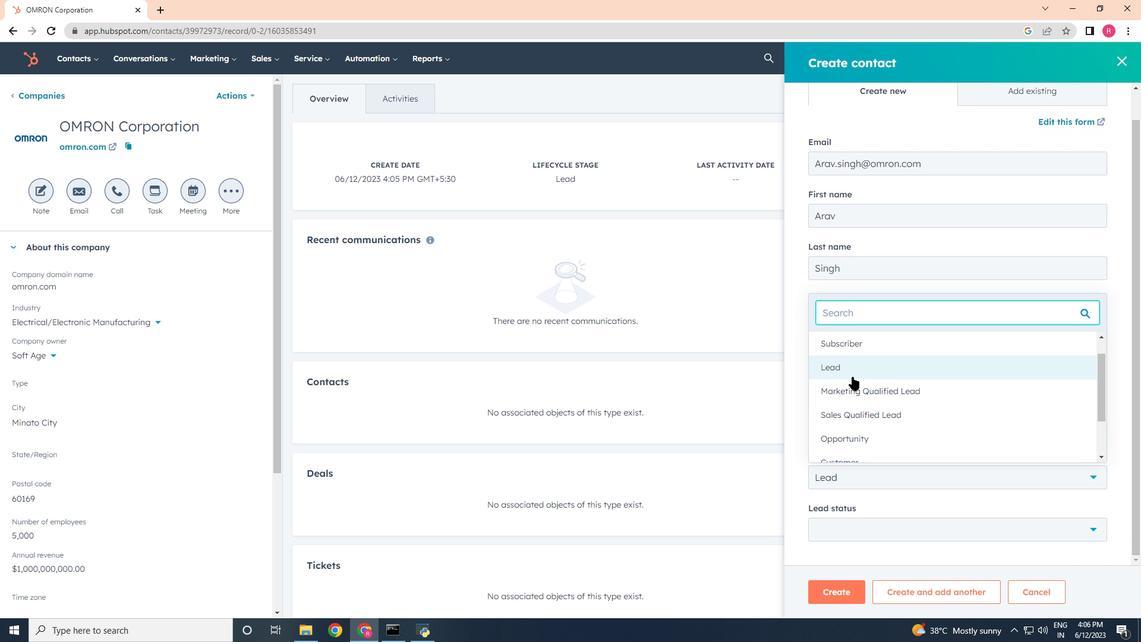 
Action: Mouse moved to (855, 530)
Screenshot: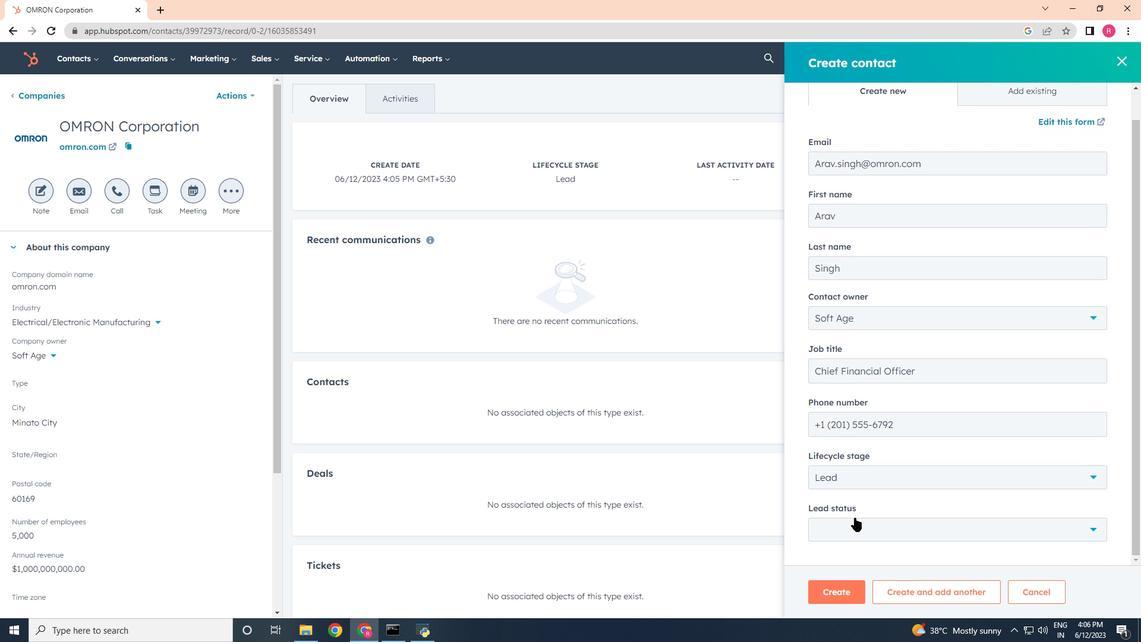 
Action: Mouse pressed left at (855, 530)
Screenshot: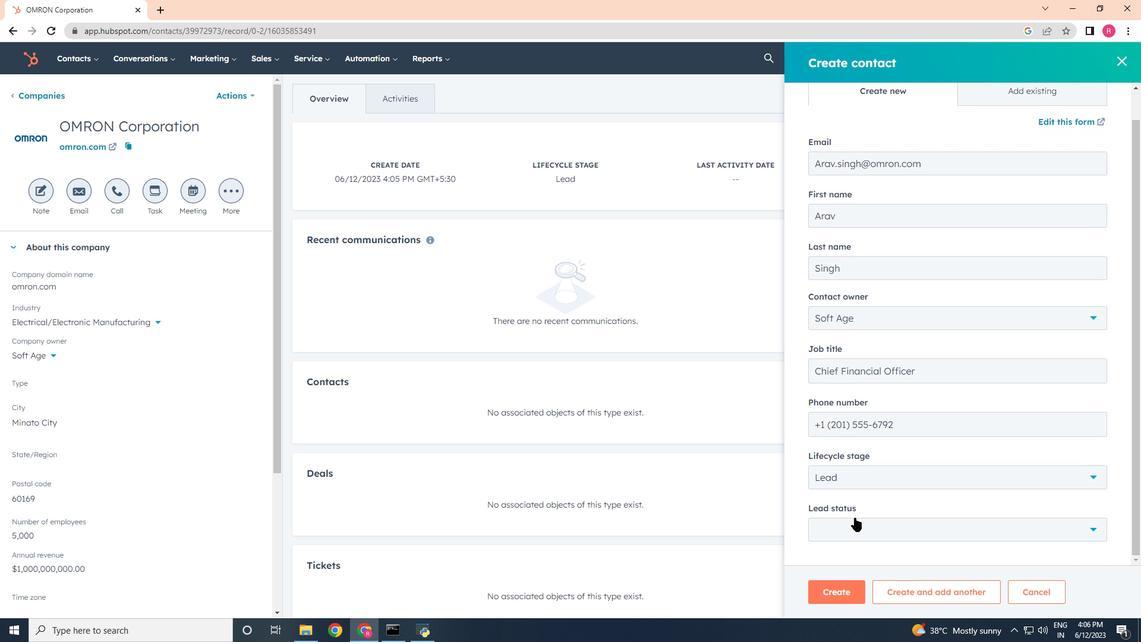 
Action: Mouse moved to (848, 449)
Screenshot: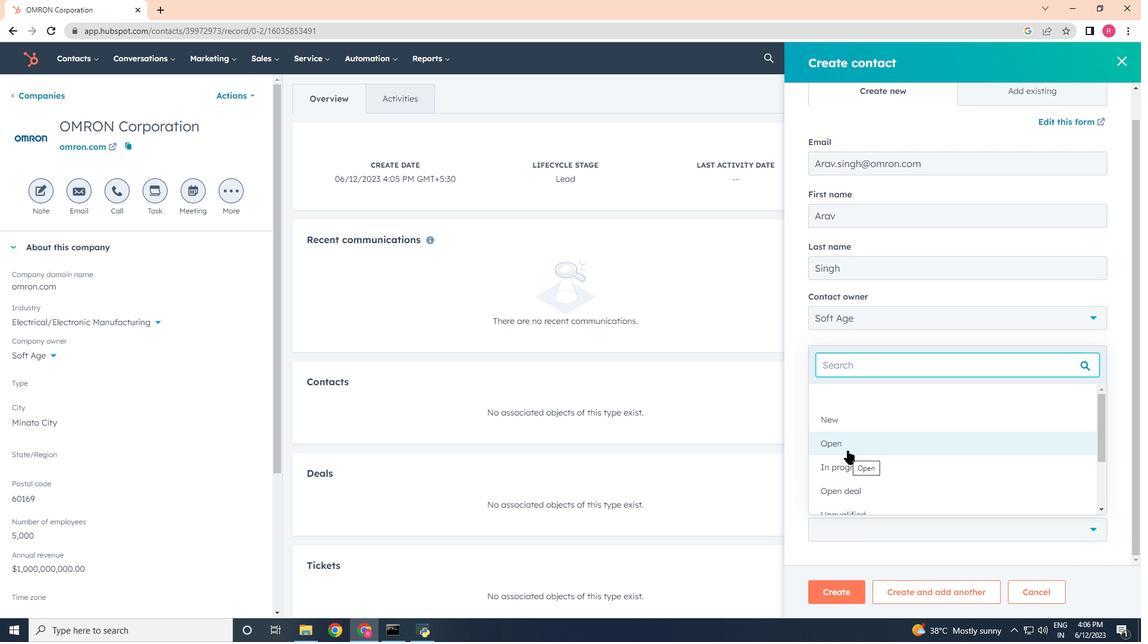 
Action: Mouse pressed left at (848, 449)
Screenshot: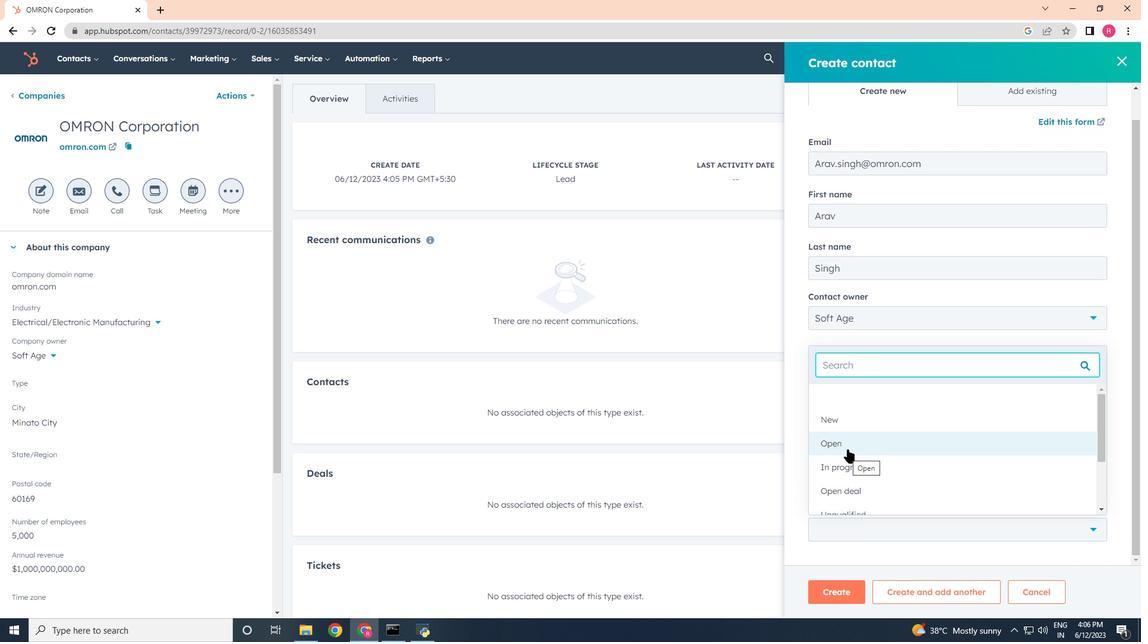 
Action: Mouse moved to (848, 592)
Screenshot: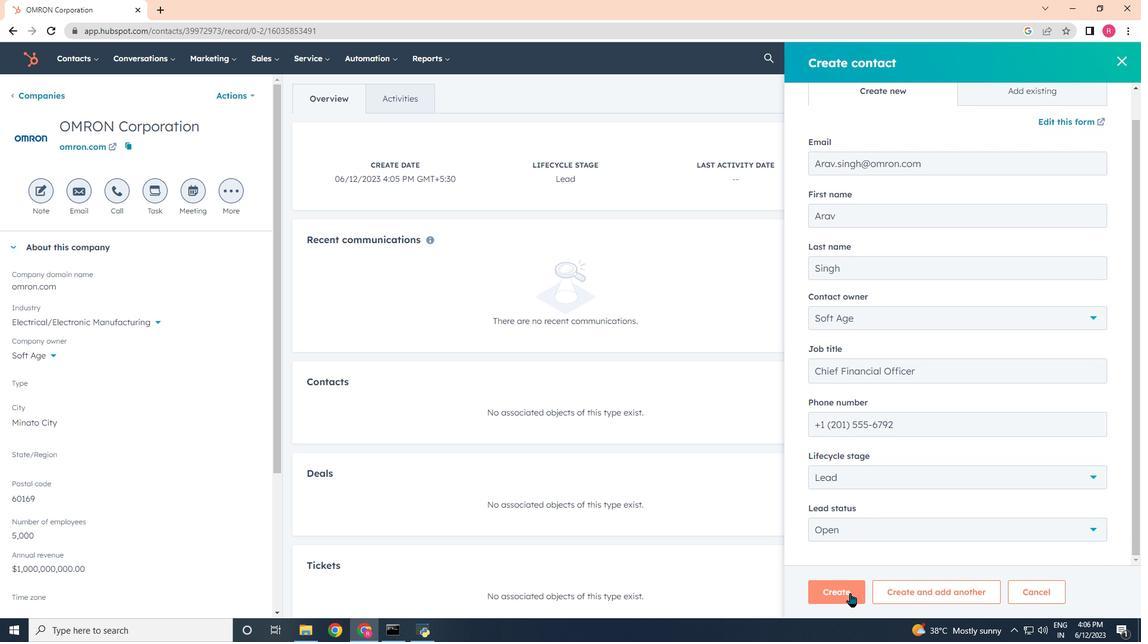 
Action: Mouse pressed left at (848, 592)
Screenshot: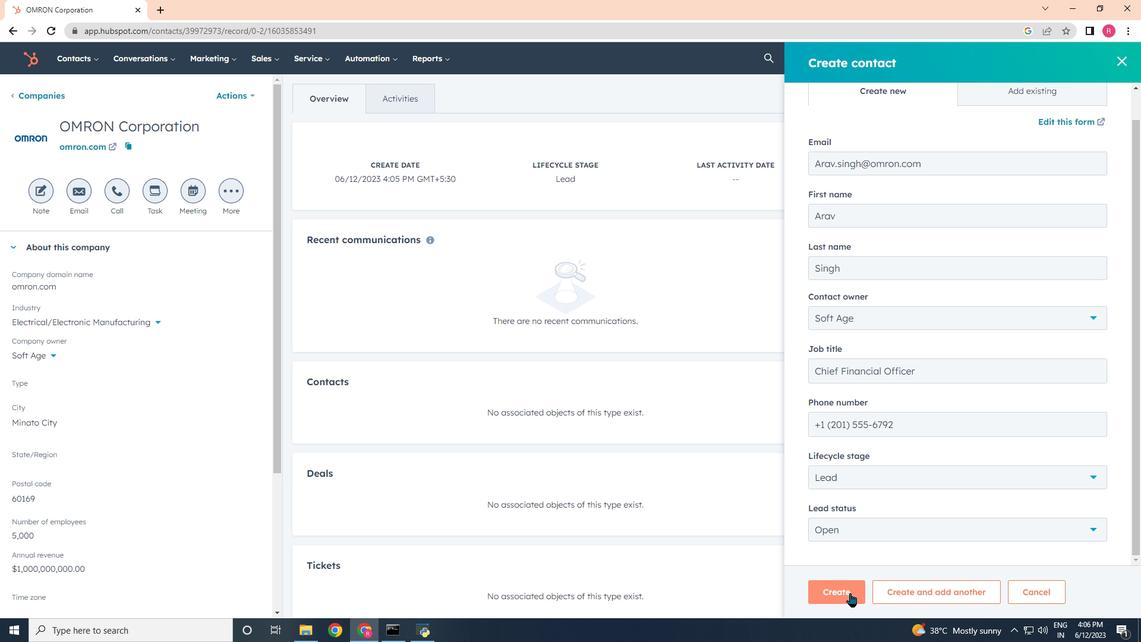 
